 Task: open an excel sheet and write heading  Budget MasterAdd Categories in a column and its values below  'Housing, Transportation, Groceries, Utilities, Entertainment, Dining Out, Health, Miscellaneous, Savings & Total. 'Add Budgeted amountin next column and its values below  $1,500, $300, $400, $150, $200, $250, $100, $150, $500 & $3,550. Add Actual amount in next column and its values below  $1,400, $280, $420, $160, $180, $270, $90, $140, $550 & $3,550. Add Difference in next column and its values below  -$100, -$20, +$20, +$10, -$20, +$20, -$10, -$10, +$50 & $0. J6Save page Blaze Sales templetes 
Action: Mouse moved to (147, 128)
Screenshot: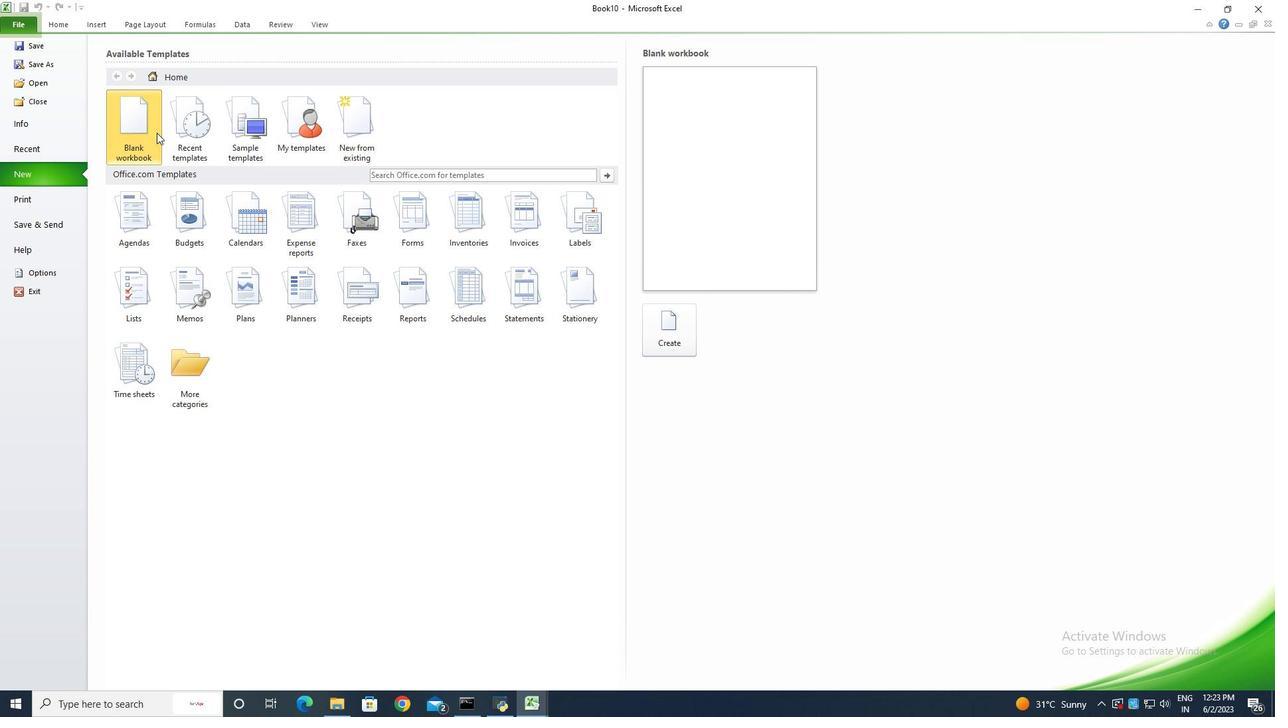 
Action: Mouse pressed left at (147, 128)
Screenshot: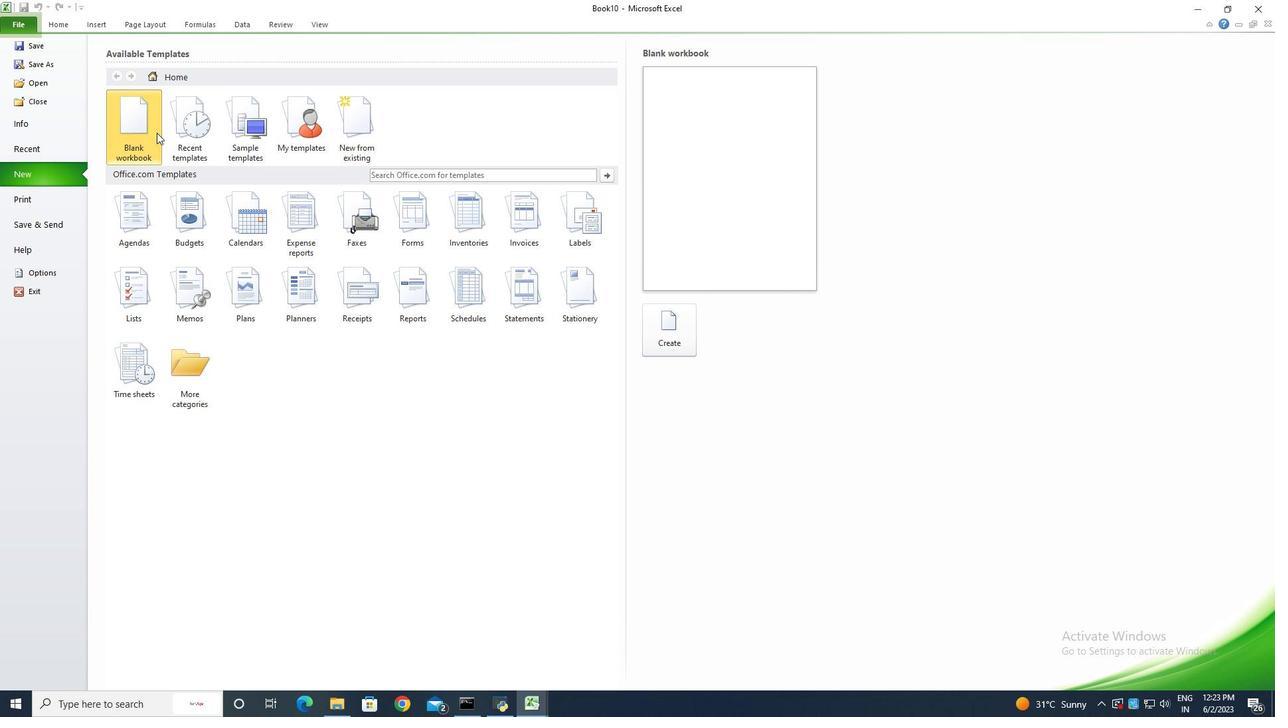 
Action: Mouse moved to (652, 339)
Screenshot: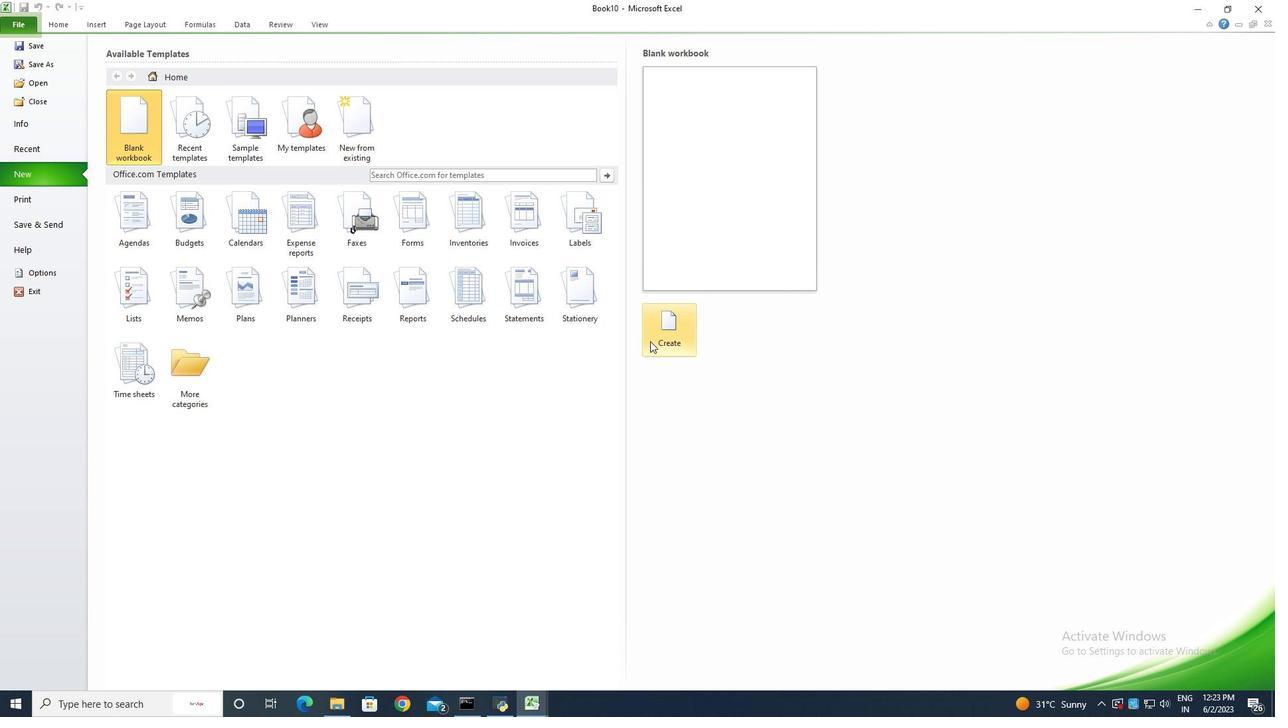 
Action: Mouse pressed left at (652, 339)
Screenshot: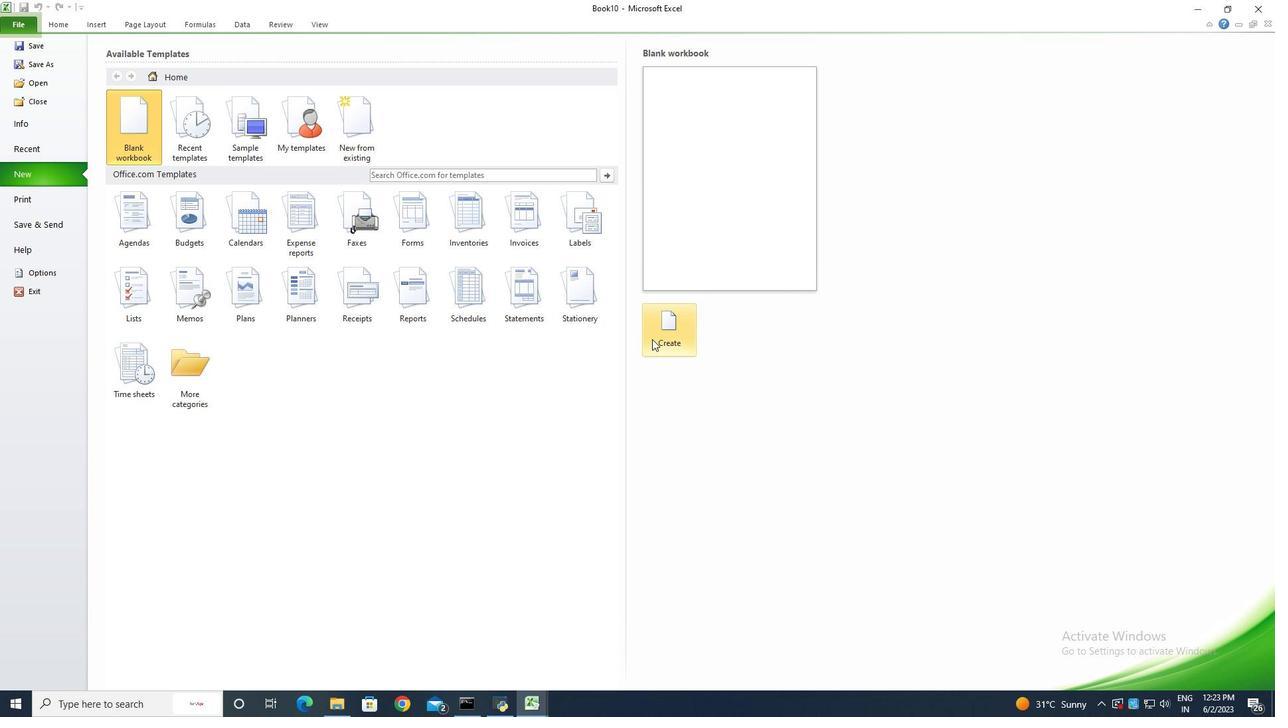 
Action: Key pressed <Key.shift>Budget<Key.space><Key.shift>Master<Key.enter><Key.shift><Key.shift><Key.shift><Key.shift><Key.shift><Key.shift><Key.shift><Key.shift><Key.shift><Key.shift><Key.shift><Key.shift><Key.shift><Key.shift><Key.shift><Key.shift><Key.shift><Key.shift><Key.shift><Key.shift><Key.shift><Key.shift><Key.shift><Key.shift><Key.shift><Key.shift>Categories<Key.enter><Key.shift>Housing<Key.enter><Key.shift>Transportation<Key.enter><Key.shift>Groceries<Key.enter><Key.shift><Key.shift><Key.shift><Key.shift><Key.shift>Utti<Key.backspace><Key.backspace>ilities<Key.enter><Key.shift>Enter<Key.shift>tainment<Key.enter><Key.shift>Dining<Key.space><Key.shift>Out<Key.enter><Key.shift>Health<Key.enter><Key.shift><Key.shift><Key.shift><Key.shift><Key.shift><Key.shift>Miscellaneous<Key.enter><Key.shift>Savings<Key.space><Key.shift>Total<Key.backspace><Key.backspace><Key.backspace><Key.backspace><Key.backspace><Key.enter><Key.shift>Total<Key.enter>
Screenshot: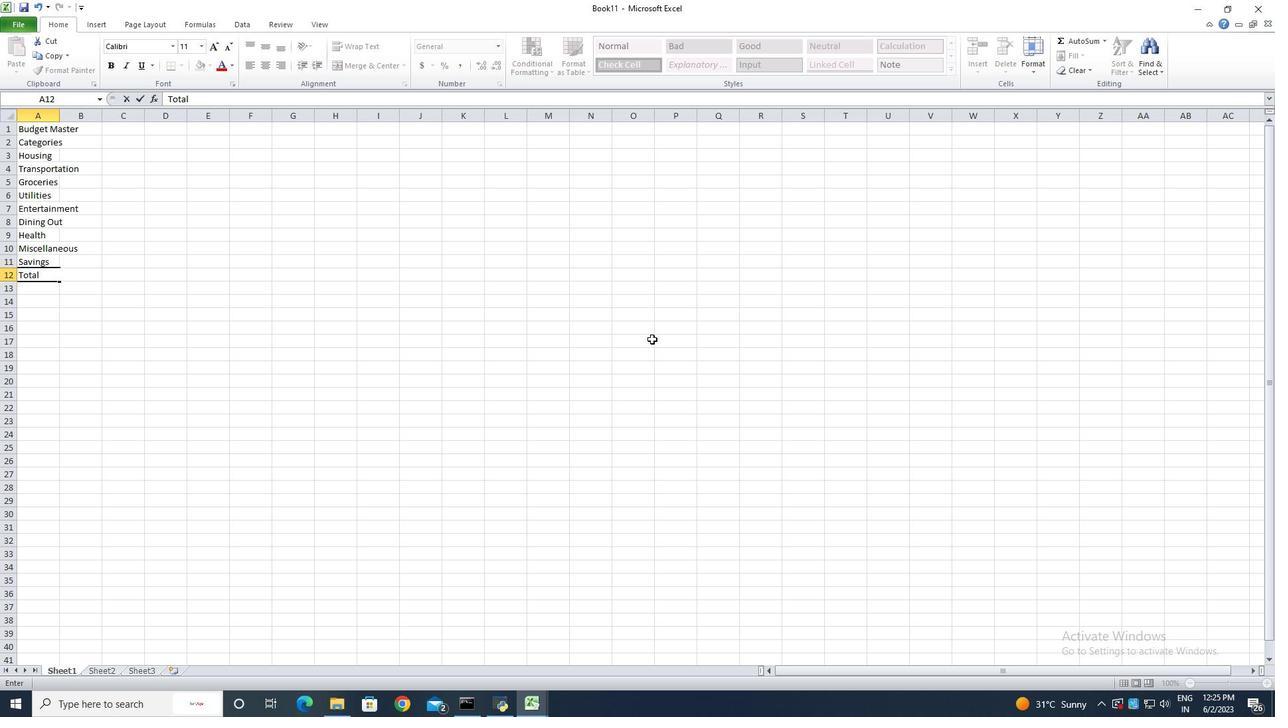 
Action: Mouse moved to (59, 118)
Screenshot: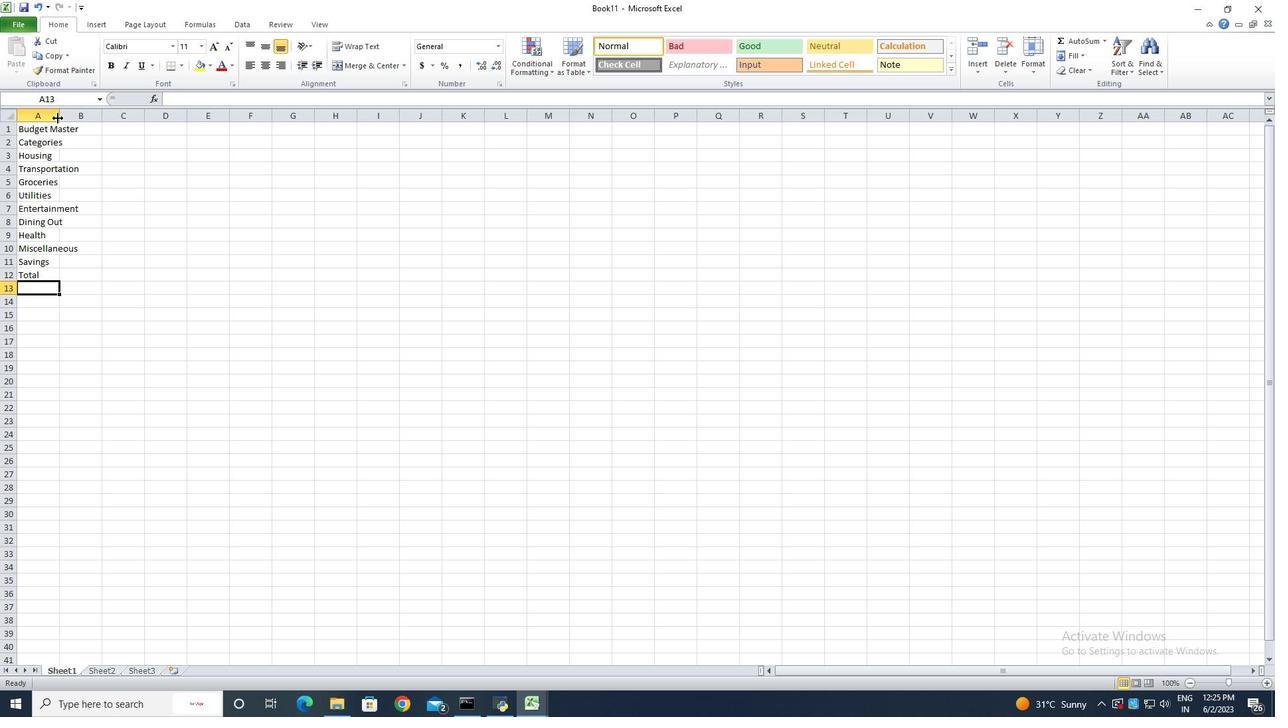 
Action: Mouse pressed left at (59, 118)
Screenshot: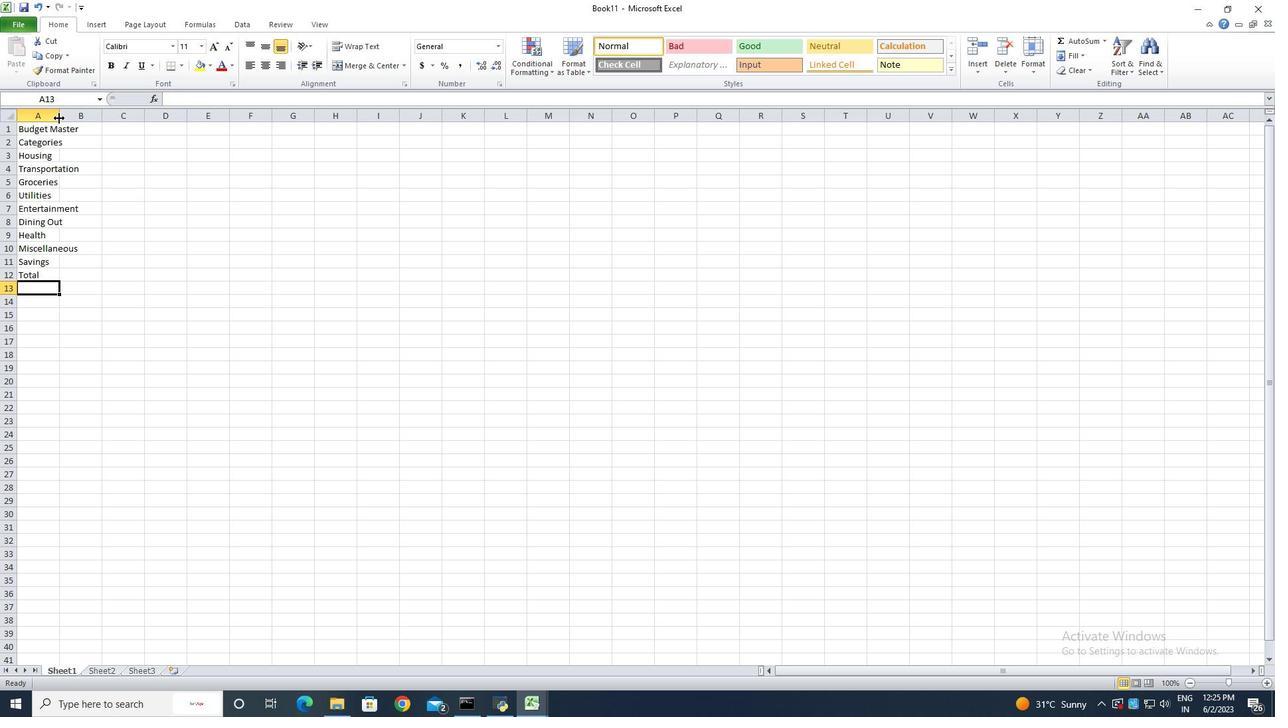 
Action: Mouse pressed left at (59, 118)
Screenshot: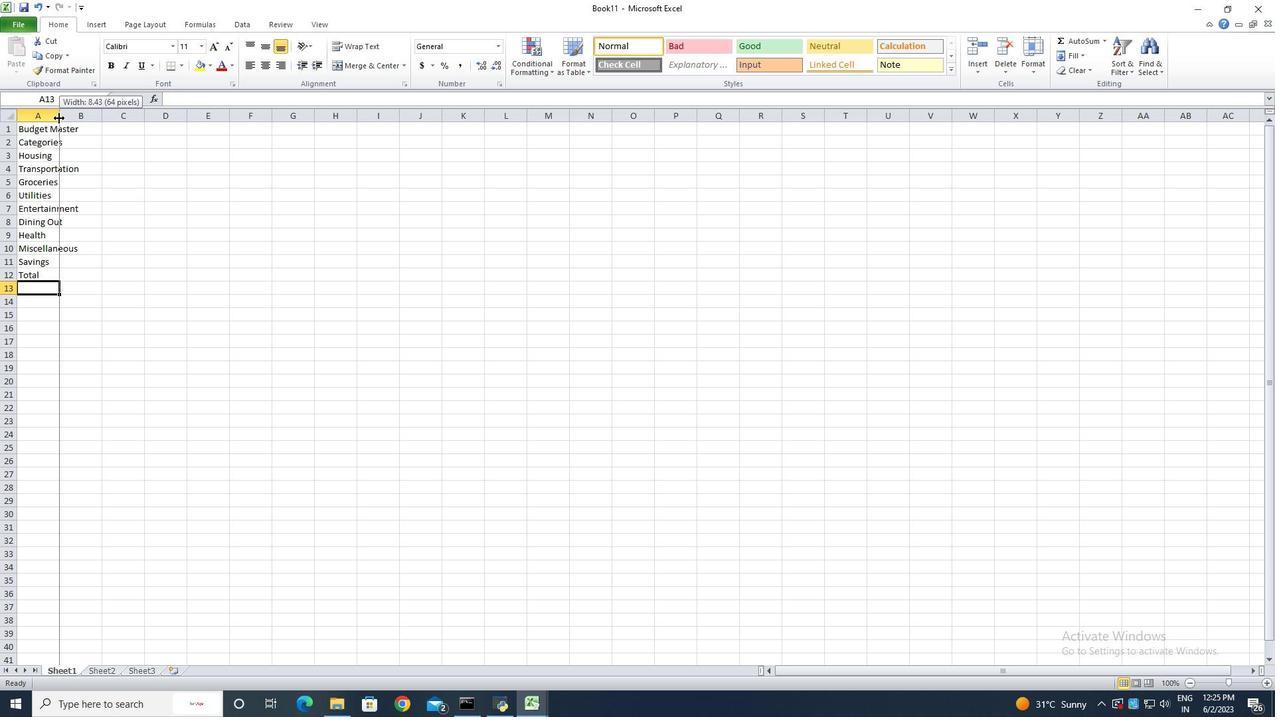 
Action: Mouse moved to (103, 141)
Screenshot: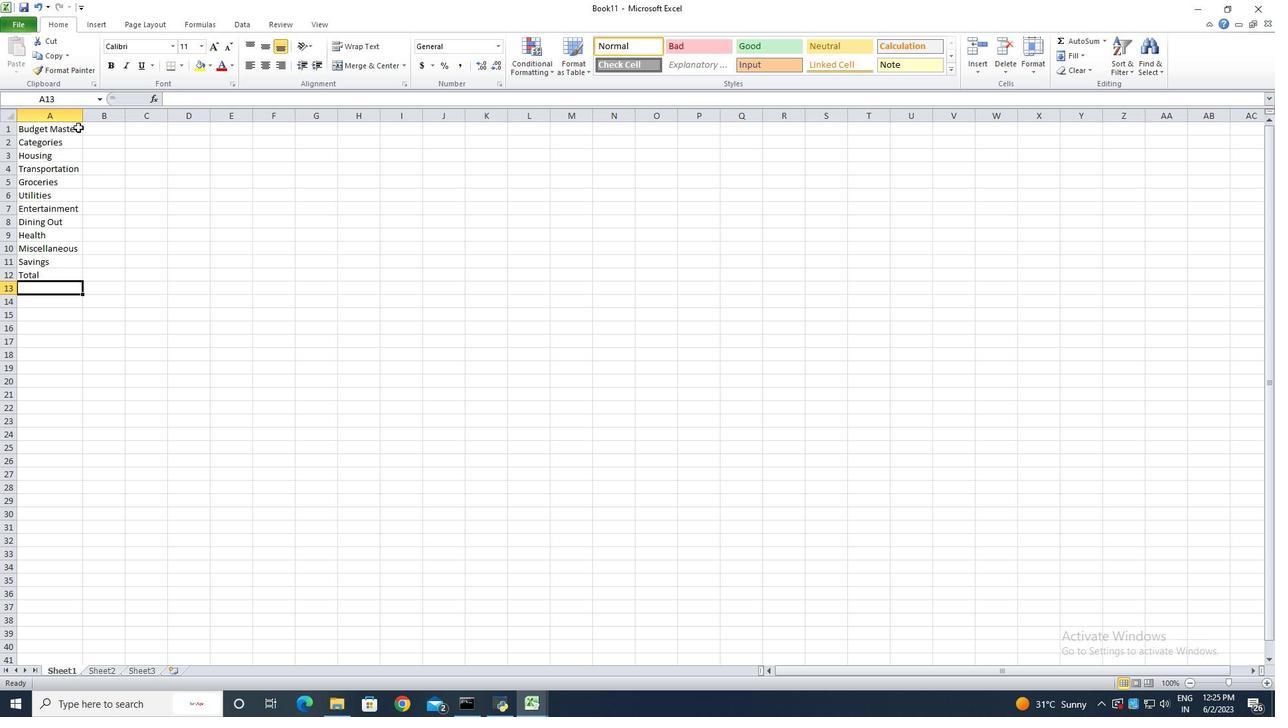 
Action: Mouse pressed left at (103, 141)
Screenshot: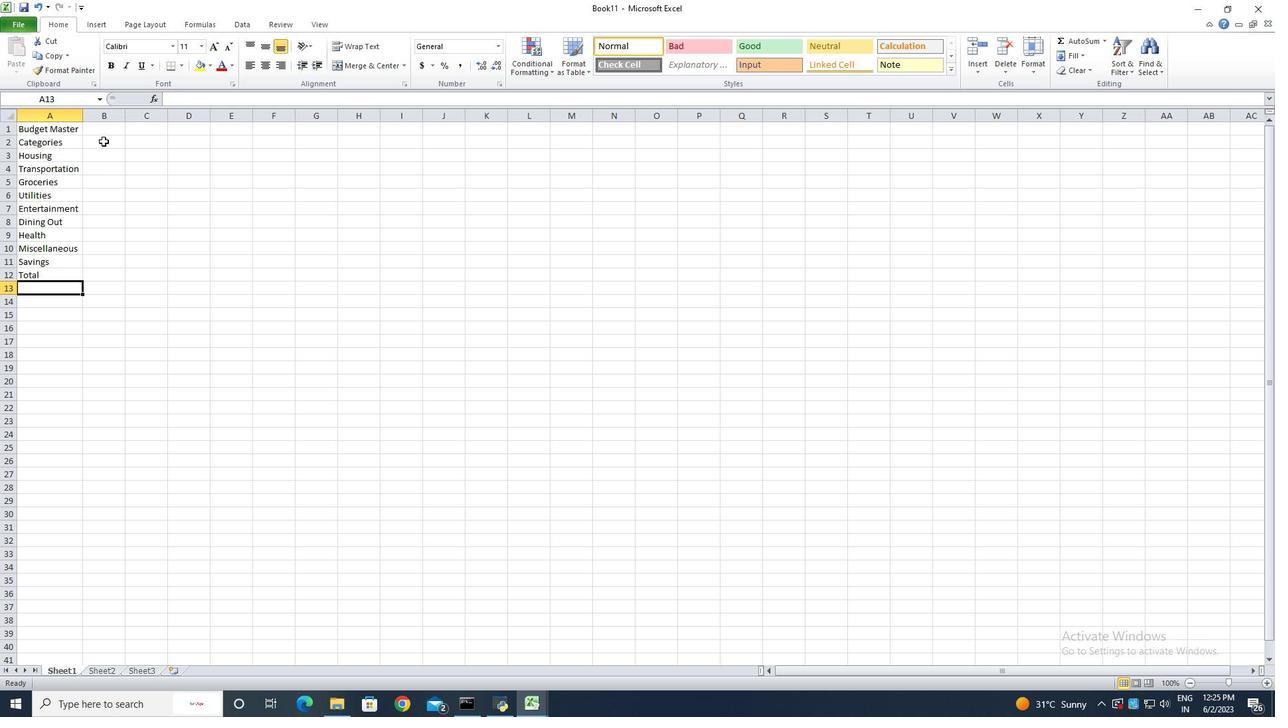 
Action: Key pressed <Key.shift>Budget<Key.space><Key.shift>Amountin<Key.enter><Key.shift><Key.shift><Key.shift>$1500<Key.enter><Key.shift><Key.shift><Key.shift>$300<Key.enter><Key.shift><Key.shift><Key.shift><Key.shift><Key.shift><Key.shift>$400<Key.enter><Key.shift><Key.shift><Key.shift><Key.shift><Key.shift><Key.shift>$250<Key.backspace><Key.backspace><Key.backspace>150<Key.enter><Key.shift>$200<Key.enter><Key.shift><Key.shift><Key.shift><Key.shift><Key.shift><Key.shift><Key.shift><Key.shift><Key.shift><Key.shift>$250<Key.enter><Key.shift><Key.shift><Key.shift><Key.shift>$100<Key.enter><Key.shift>$150<Key.enter><Key.shift><Key.shift>$500<Key.enter><Key.shift>$3550<Key.enter>
Screenshot: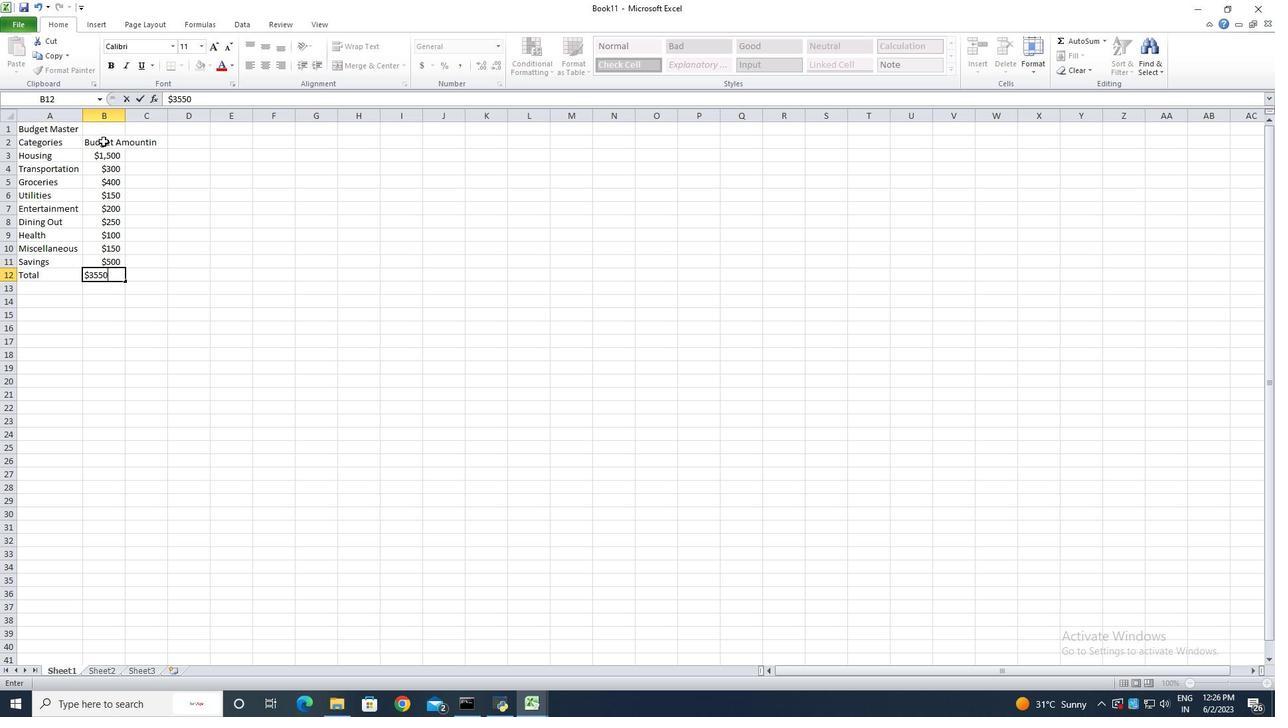
Action: Mouse moved to (123, 117)
Screenshot: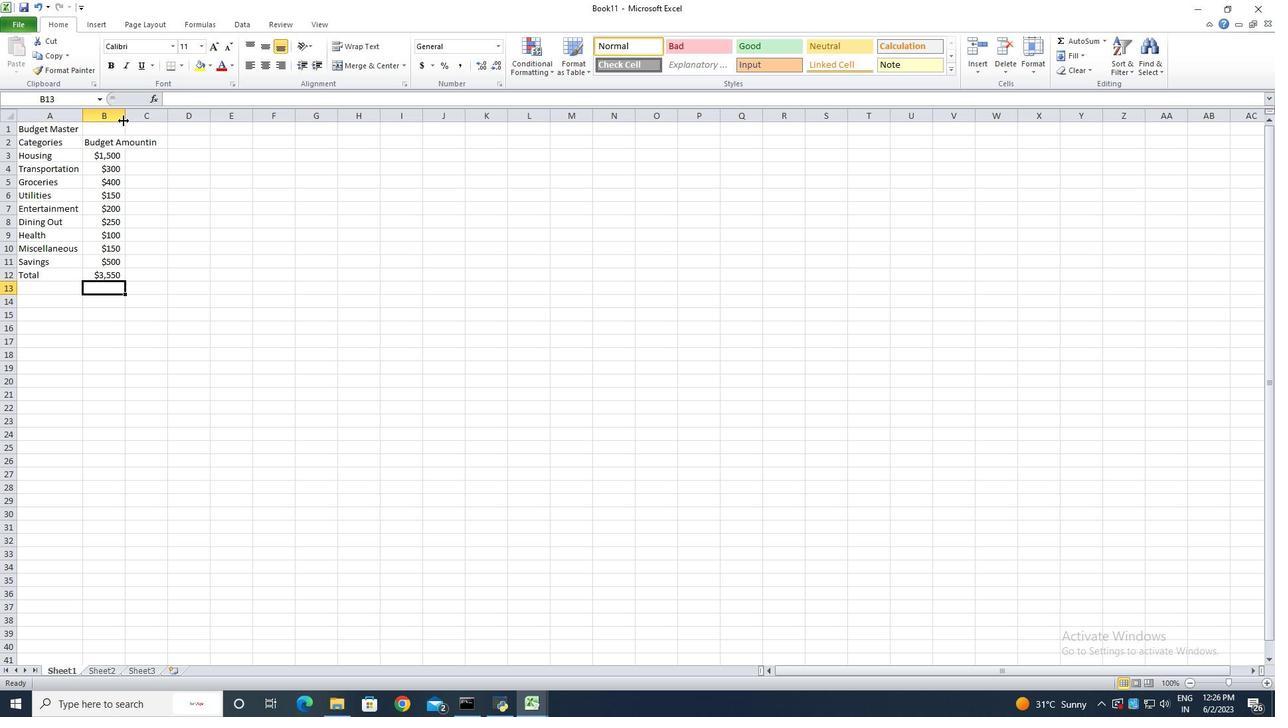 
Action: Mouse pressed left at (123, 117)
Screenshot: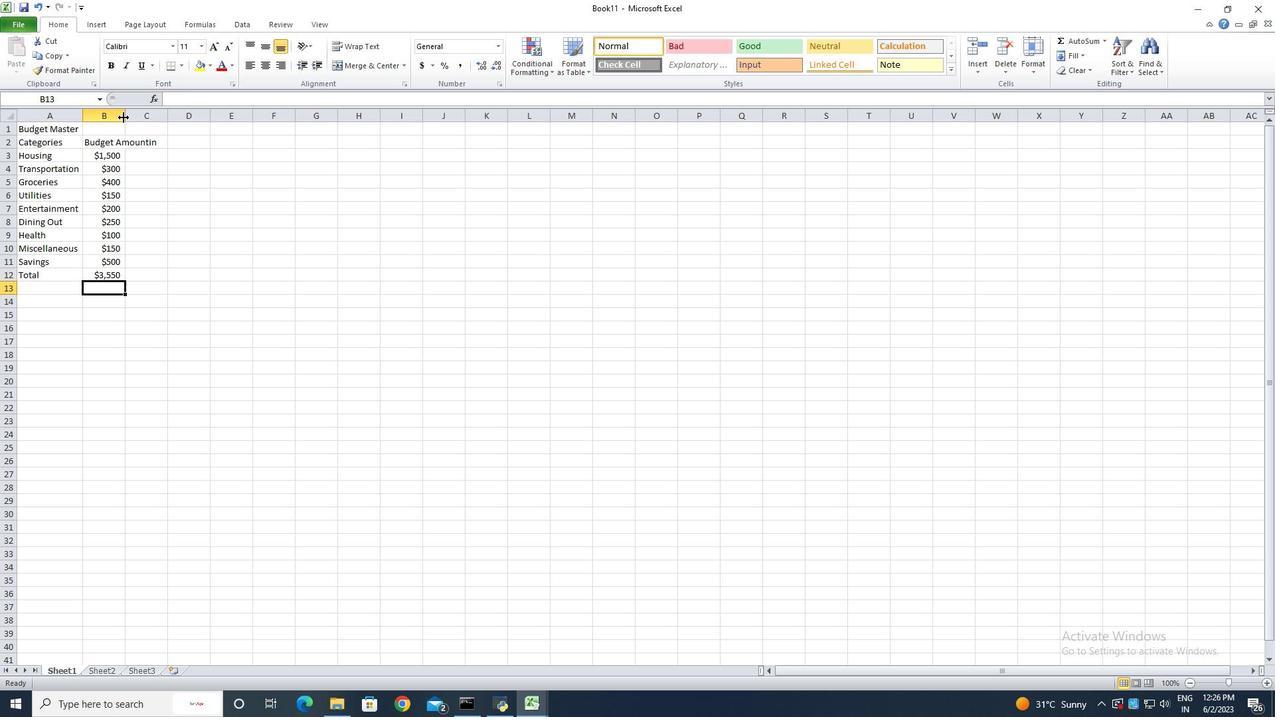 
Action: Mouse pressed left at (123, 117)
Screenshot: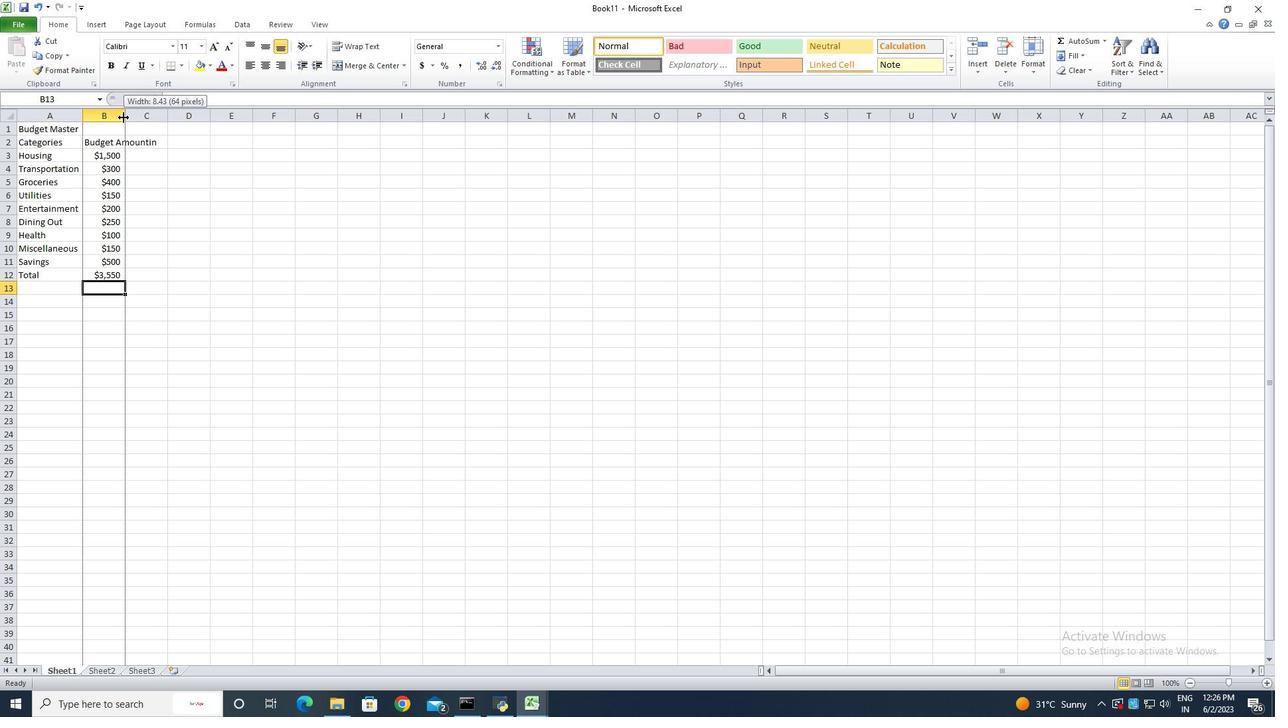 
Action: Mouse moved to (175, 144)
Screenshot: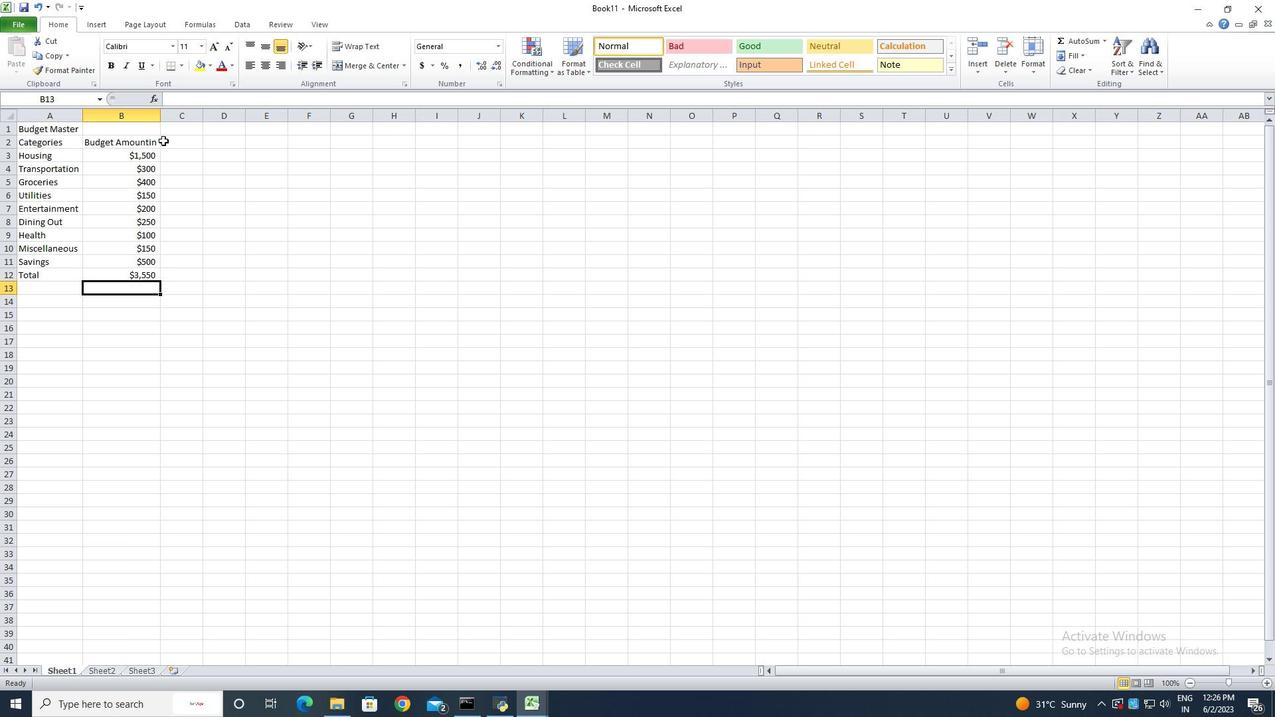 
Action: Mouse pressed left at (175, 144)
Screenshot: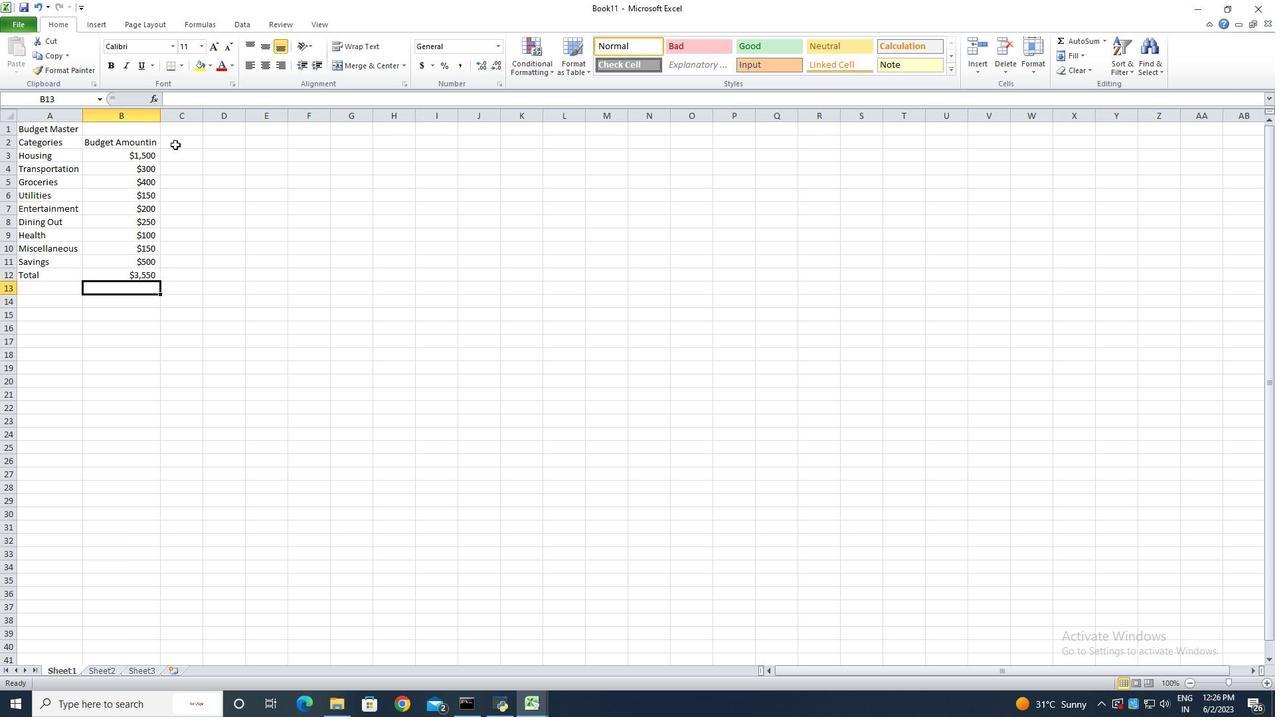
Action: Key pressed <Key.shift><Key.shift><Key.shift><Key.shift><Key.shift><Key.shift><Key.shift><Key.shift><Key.shift><Key.shift><Key.shift><Key.shift><Key.shift><Key.shift>Actual<Key.space><Key.shift><Key.shift><Key.shift><Key.shift><Key.shift><Key.shift><Key.shift><Key.shift><Key.shift><Key.shift><Key.shift><Key.shift><Key.shift>Ami<Key.backspace>ount<Key.enter><Key.shift><Key.shift><Key.shift>$1400<Key.enter><Key.shift><Key.shift><Key.shift><Key.shift><Key.shift><Key.shift><Key.shift><Key.shift><Key.shift><Key.shift><Key.shift><Key.shift><Key.shift><Key.shift><Key.shift><Key.shift><Key.shift><Key.shift><Key.shift>$280<Key.enter><Key.shift><Key.shift><Key.shift><Key.shift>$420<Key.enter><Key.shift><Key.shift><Key.shift><Key.shift>$160<Key.enter><Key.shift>$180<Key.enter><Key.shift><Key.shift><Key.shift><Key.shift><Key.shift><Key.shift><Key.shift><Key.shift><Key.shift><Key.shift>$270<Key.enter><Key.shift><Key.shift>$90<Key.enter><Key.shift>$140<Key.enter><Key.shift><Key.shift><Key.shift><Key.shift><Key.shift><Key.shift>$550<Key.enter><Key.shift>$3550<Key.enter>
Screenshot: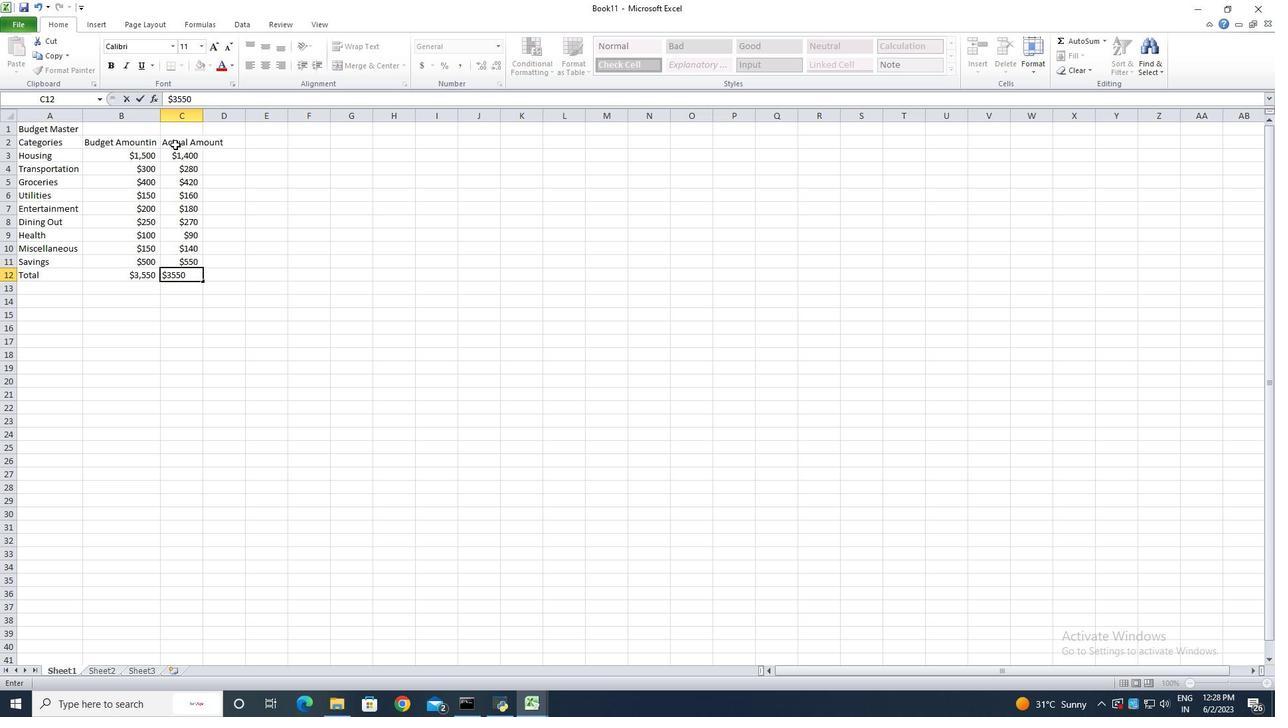
Action: Mouse moved to (202, 118)
Screenshot: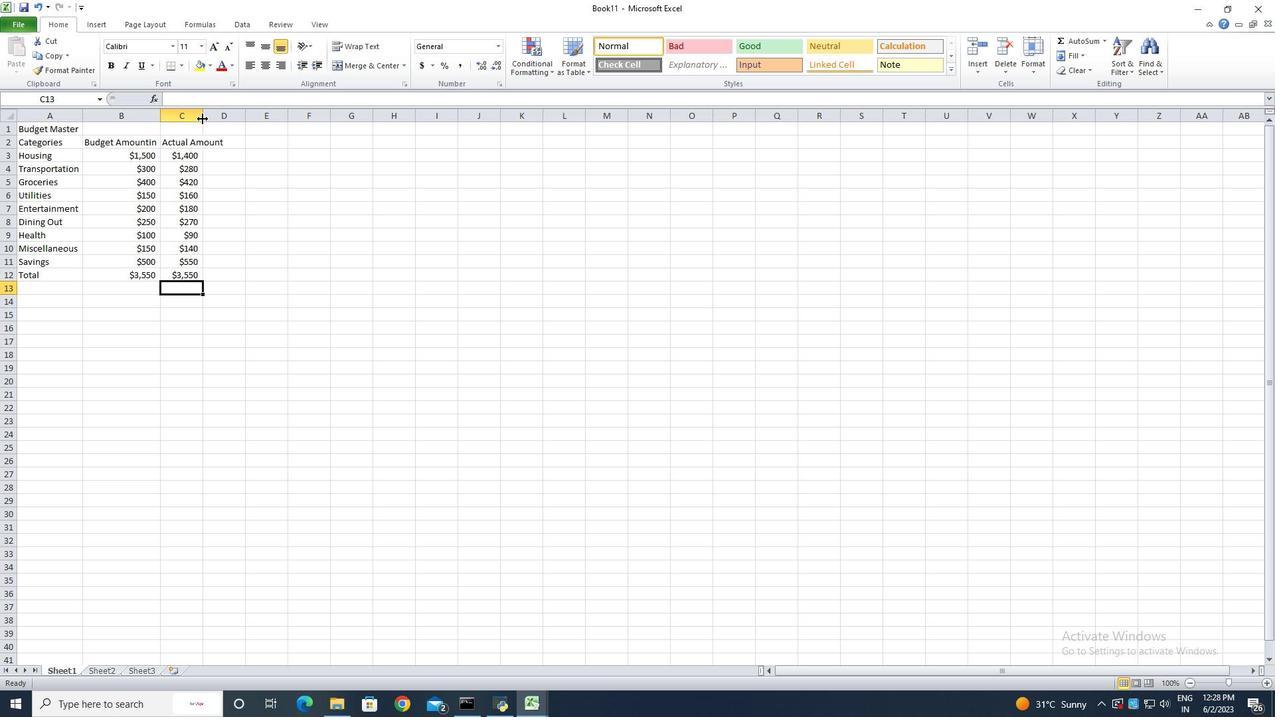 
Action: Mouse pressed left at (202, 118)
Screenshot: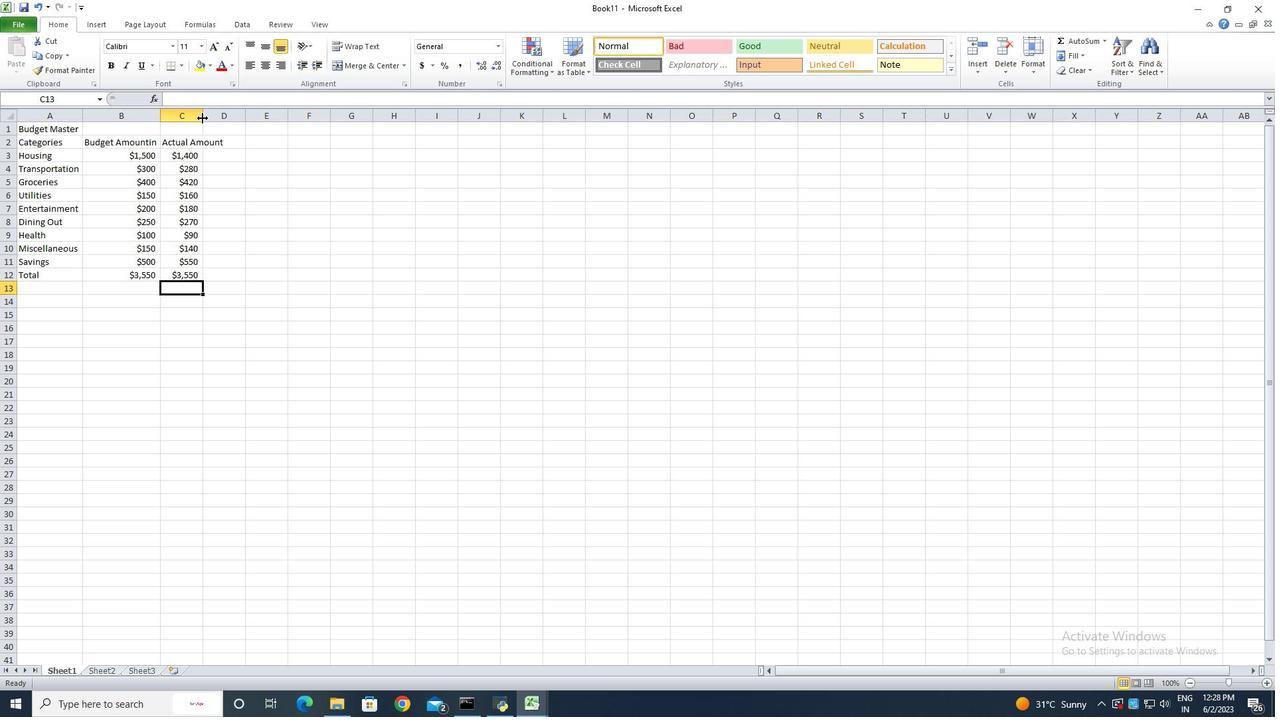 
Action: Mouse pressed left at (202, 118)
Screenshot: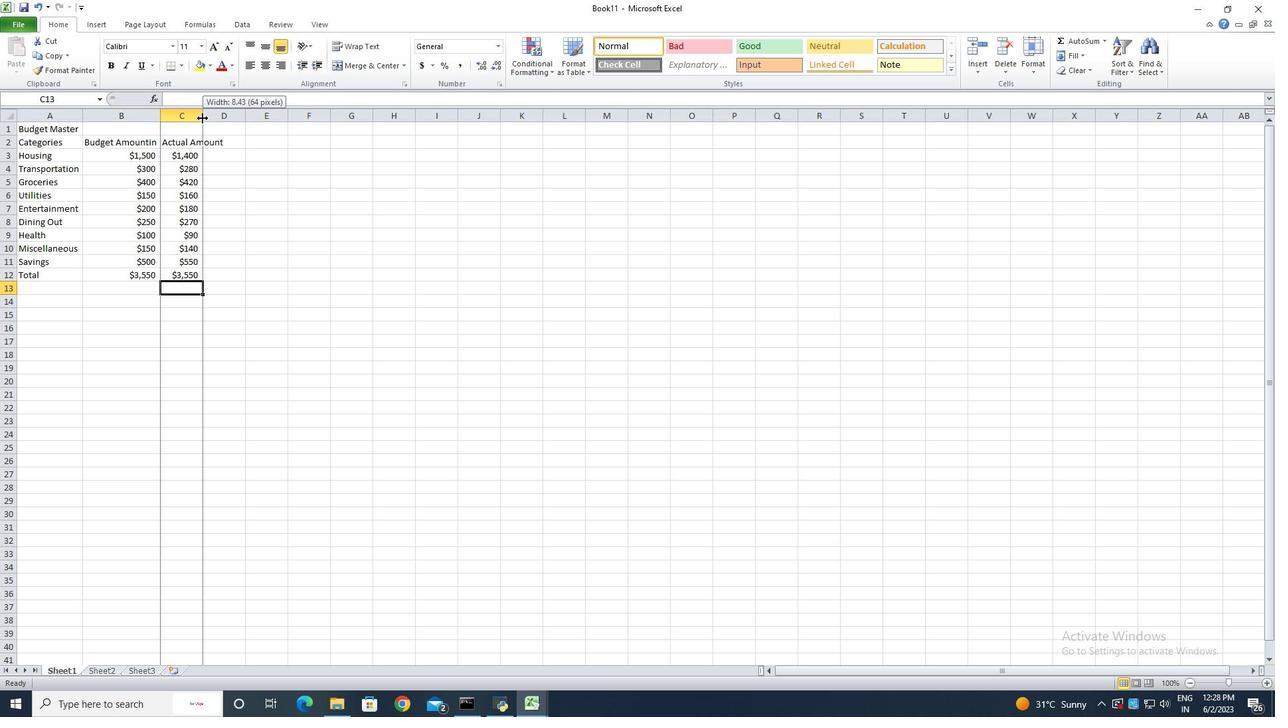 
Action: Mouse moved to (237, 143)
Screenshot: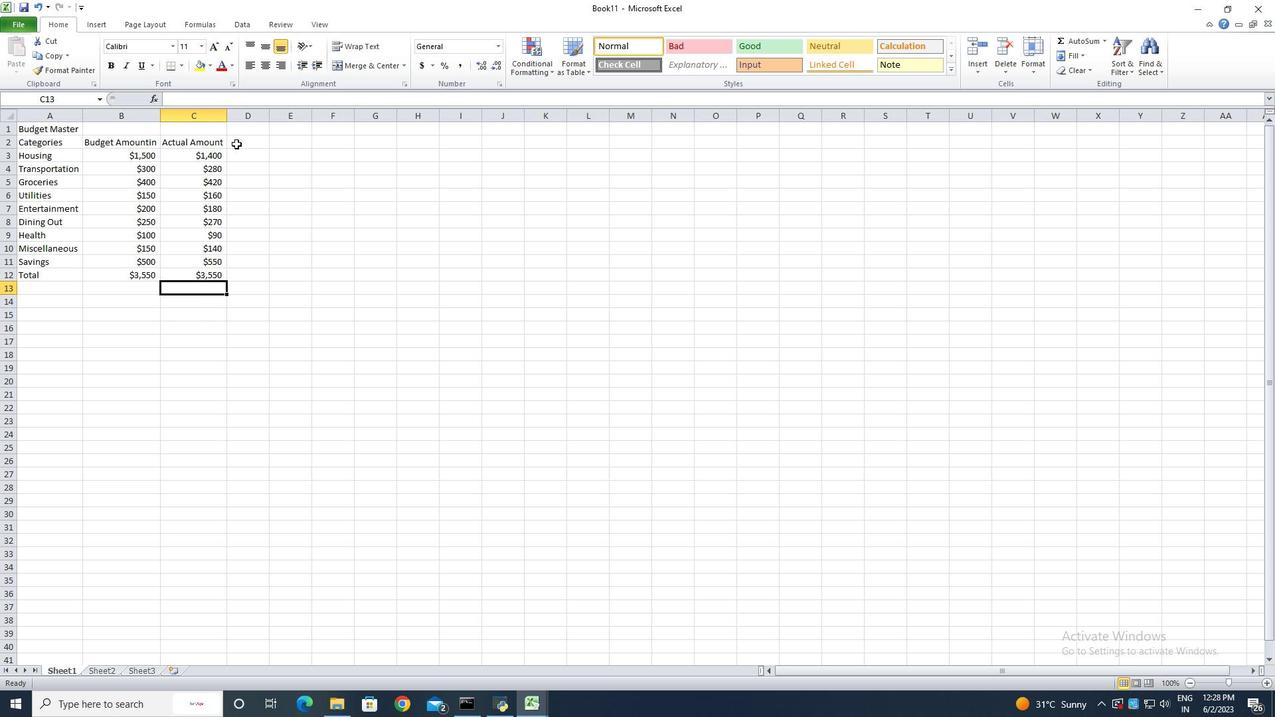 
Action: Mouse pressed left at (237, 143)
Screenshot: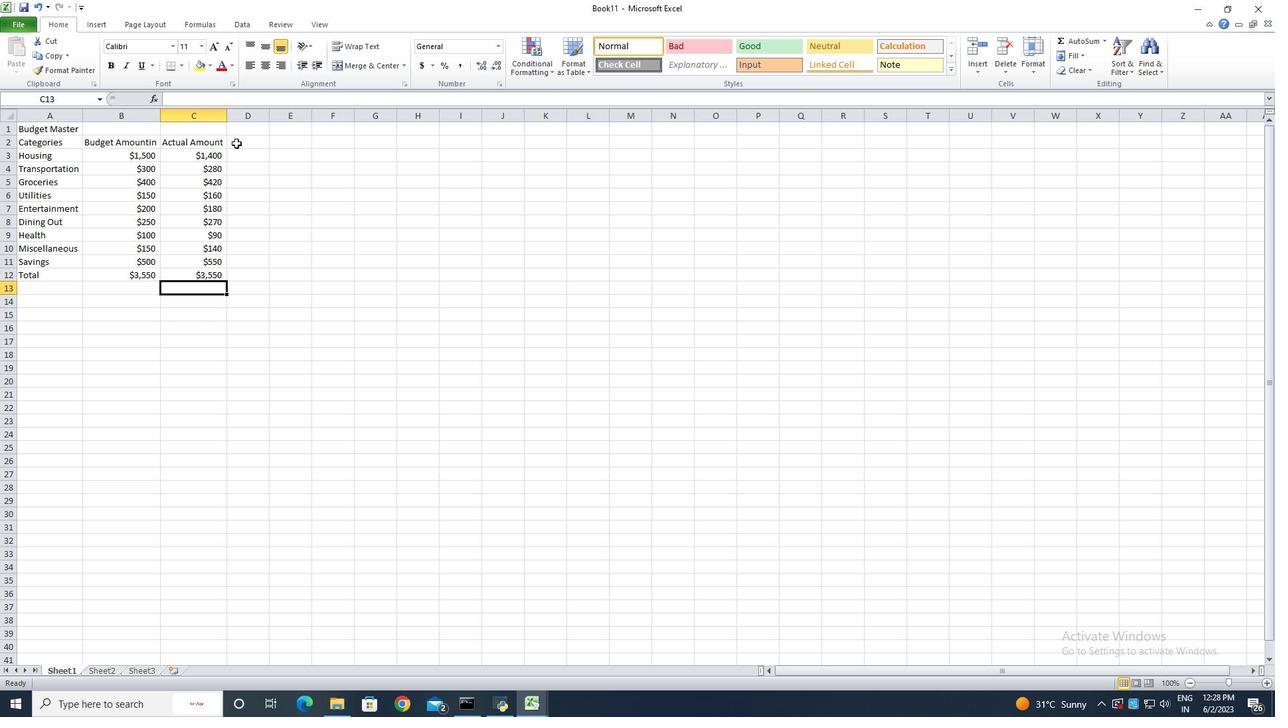
Action: Key pressed <Key.shift>Difference<Key.enter>'-<Key.shift>$100<Key.enter>'-<Key.shift><Key.shift><Key.shift><Key.shift><Key.shift><Key.shift><Key.shift><Key.shift><Key.shift><Key.shift><Key.shift><Key.shift><Key.shift><Key.shift><Key.shift><Key.shift><Key.shift><Key.shift><Key.shift><Key.shift><Key.shift><Key.shift><Key.shift><Key.shift><Key.shift><Key.shift><Key.shift><Key.shift><Key.shift><Key.shift><Key.shift><Key.shift><Key.shift><Key.shift><Key.shift><Key.shift><Key.shift><Key.shift><Key.shift><Key.shift><Key.shift><Key.shift><Key.shift><Key.shift><Key.shift><Key.shift><Key.shift><Key.shift><Key.shift><Key.shift><Key.shift><Key.shift><Key.shift><Key.shift><Key.shift><Key.shift><Key.shift><Key.shift><Key.shift><Key.shift><Key.shift><Key.shift><Key.shift><Key.shift><Key.shift><Key.shift><Key.shift><Key.shift><Key.shift><Key.shift><Key.shift><Key.shift><Key.shift><Key.shift><Key.shift><Key.shift><Key.shift><Key.shift>$1<Key.backspace>20<Key.enter>'<Key.shift>+<Key.shift>$20<Key.enter>'+<Key.shift><Key.shift><Key.shift><Key.shift><Key.shift><Key.shift><Key.shift><Key.shift>$10<Key.enter>-<Key.backspace>'-<Key.shift>$20<Key.enter>'+<Key.shift><Key.shift><Key.shift><Key.shift><Key.shift>$20<Key.enter>'-<Key.shift>$10<Key.enter>'-<Key.shift><Key.shift><Key.shift><Key.shift><Key.shift><Key.shift><Key.shift><Key.shift><Key.shift><Key.shift><Key.shift><Key.shift><Key.shift><Key.shift>$10<Key.enter>'+<Key.shift>$50<Key.enter><Key.shift><Key.shift><Key.shift><Key.shift><Key.shift><Key.shift><Key.shift><Key.shift><Key.shift><Key.shift><Key.shift><Key.shift><Key.shift><Key.shift><Key.shift><Key.shift><Key.shift><Key.shift><Key.shift><Key.shift><Key.shift><Key.shift>%<Key.backspace><Key.shift>$0<Key.enter>
Screenshot: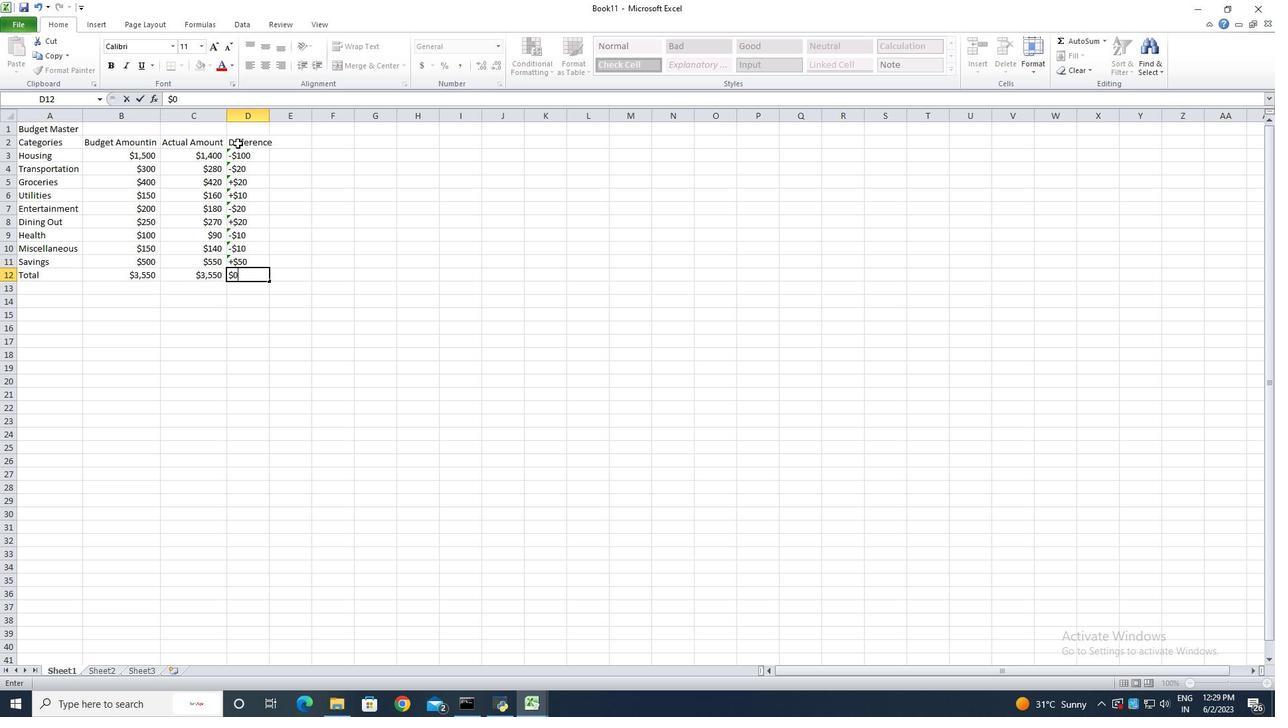 
Action: Mouse moved to (269, 116)
Screenshot: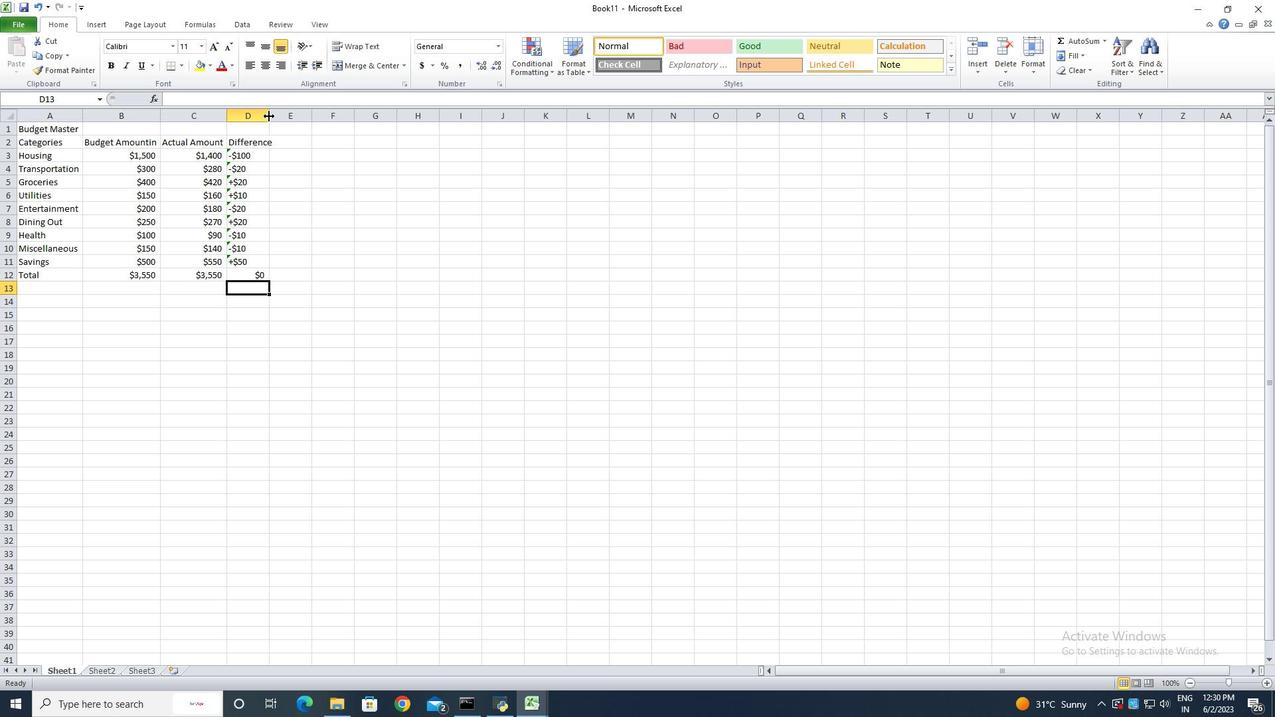 
Action: Mouse pressed left at (269, 116)
Screenshot: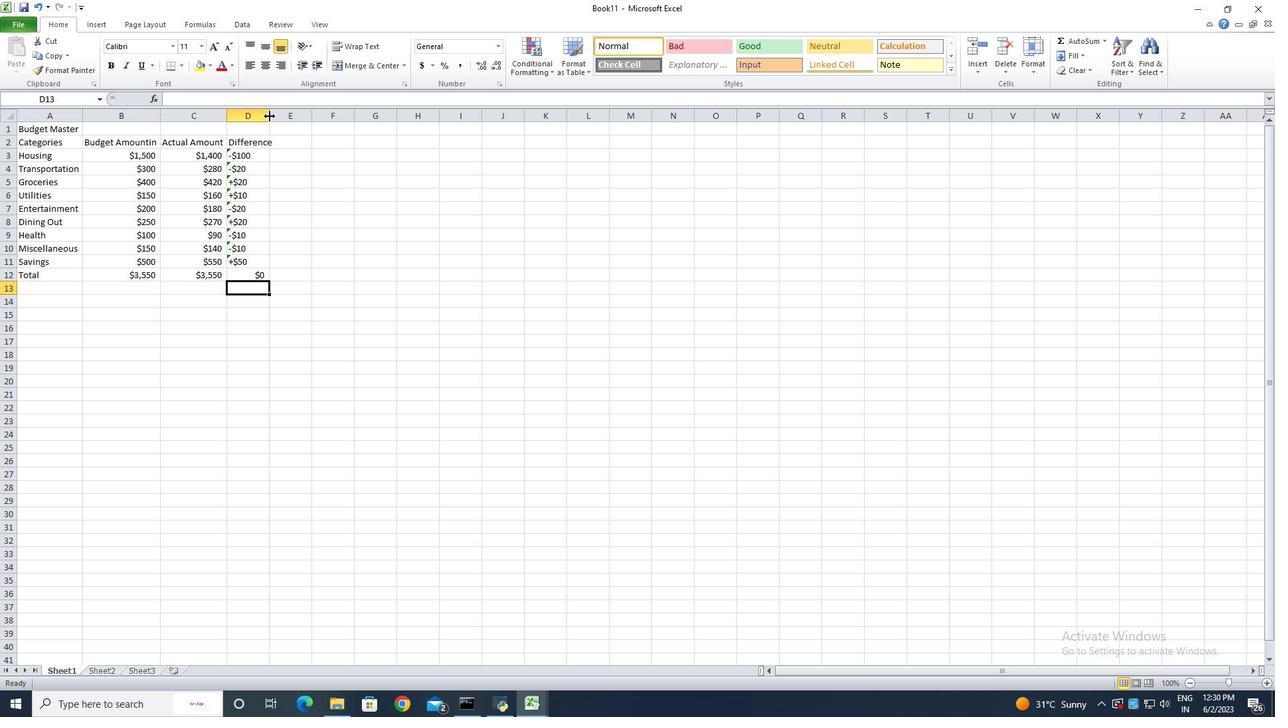 
Action: Mouse moved to (270, 116)
Screenshot: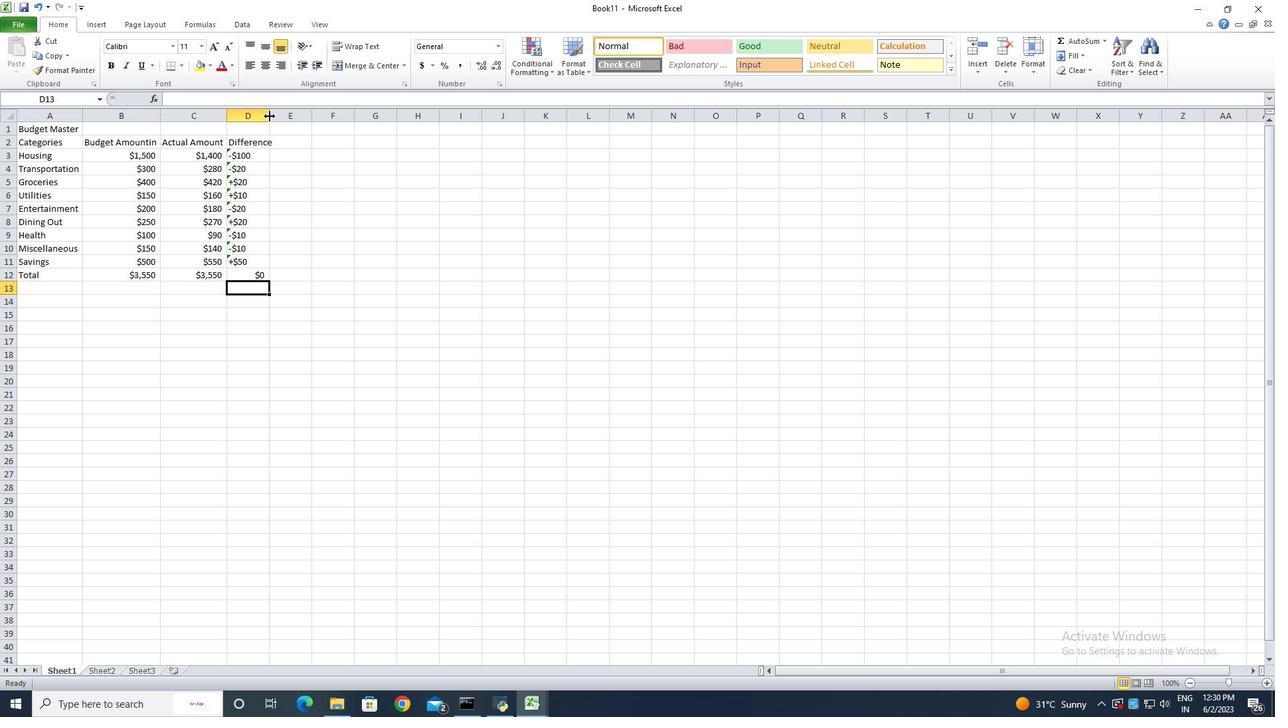 
Action: Mouse pressed left at (270, 116)
Screenshot: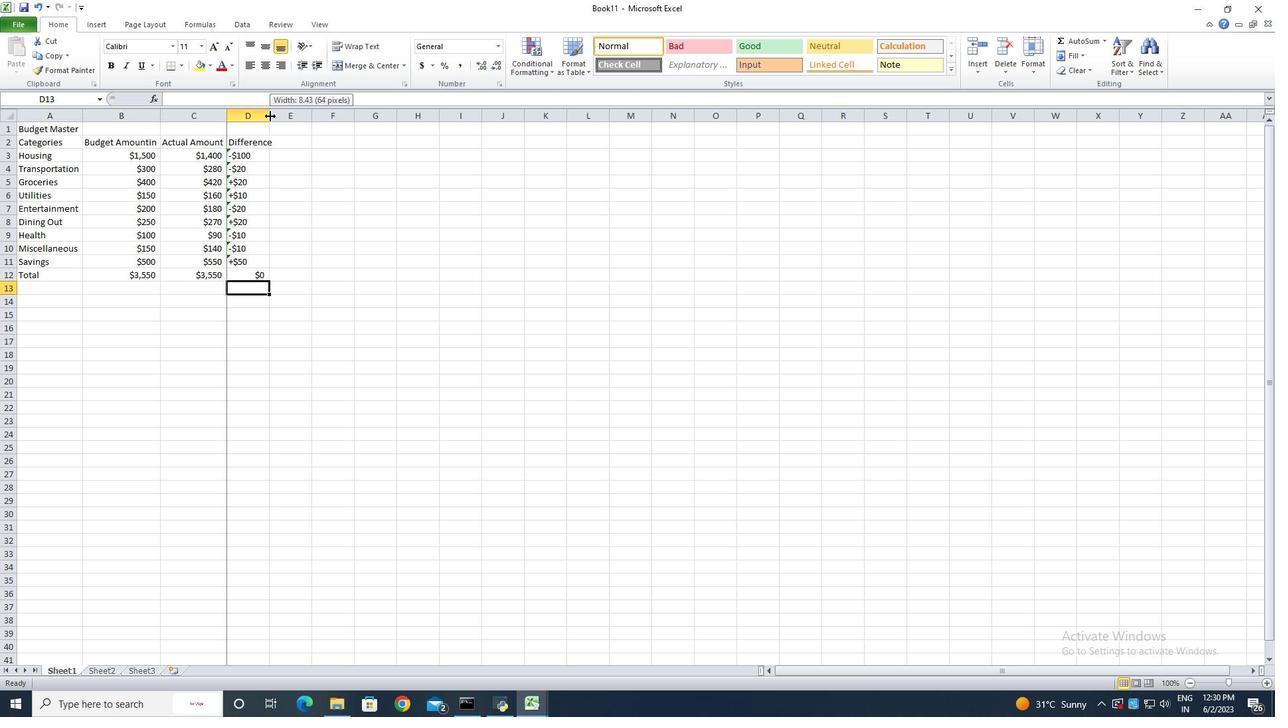
Action: Mouse moved to (81, 121)
Screenshot: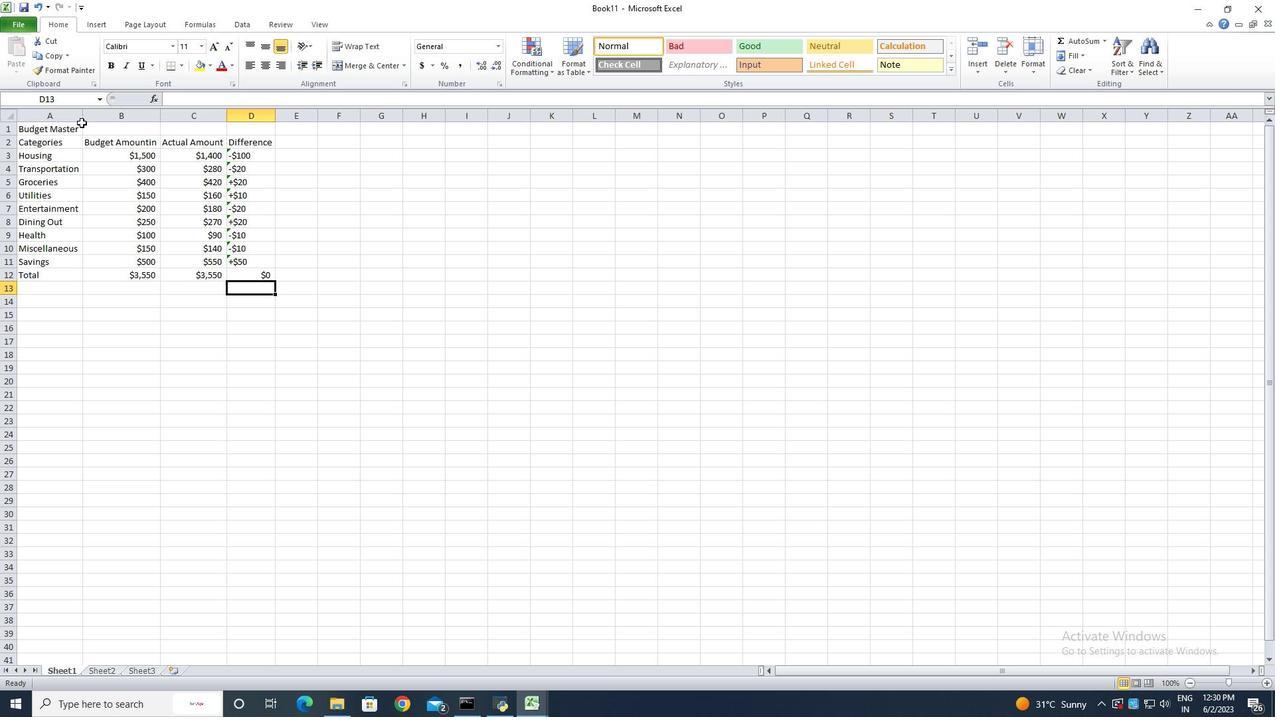 
Action: Mouse pressed left at (81, 121)
Screenshot: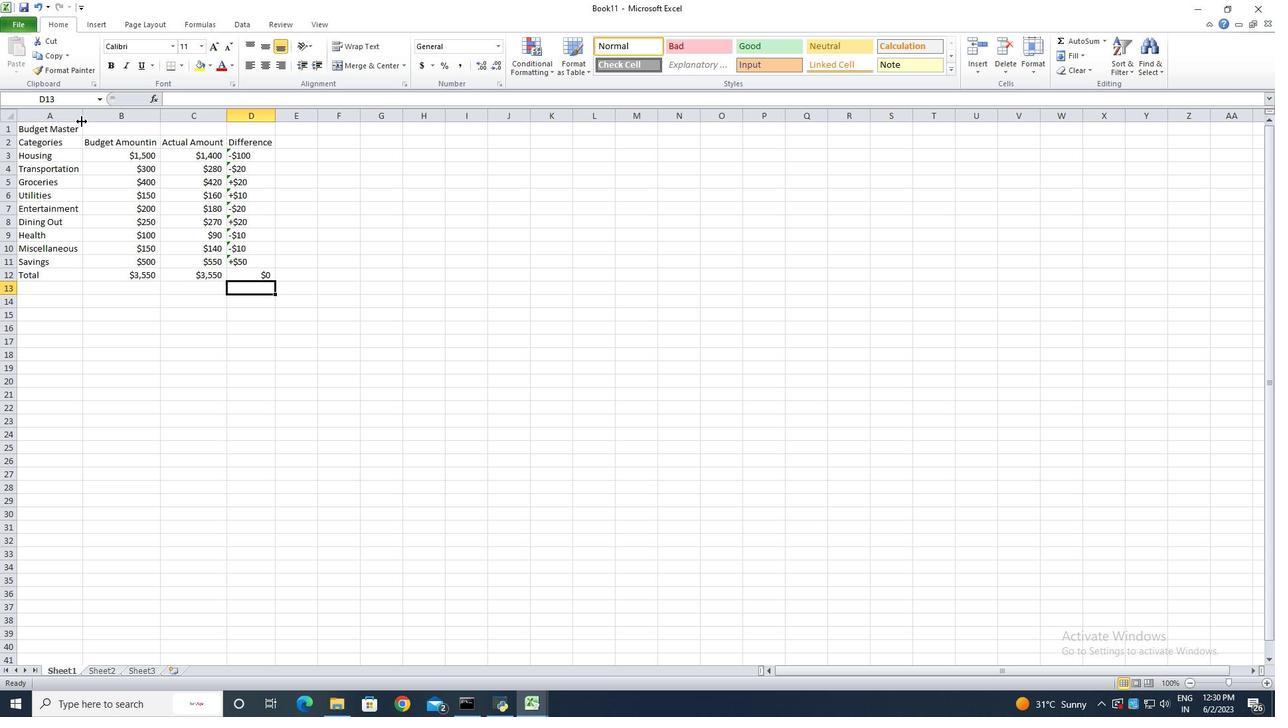 
Action: Mouse pressed left at (81, 121)
Screenshot: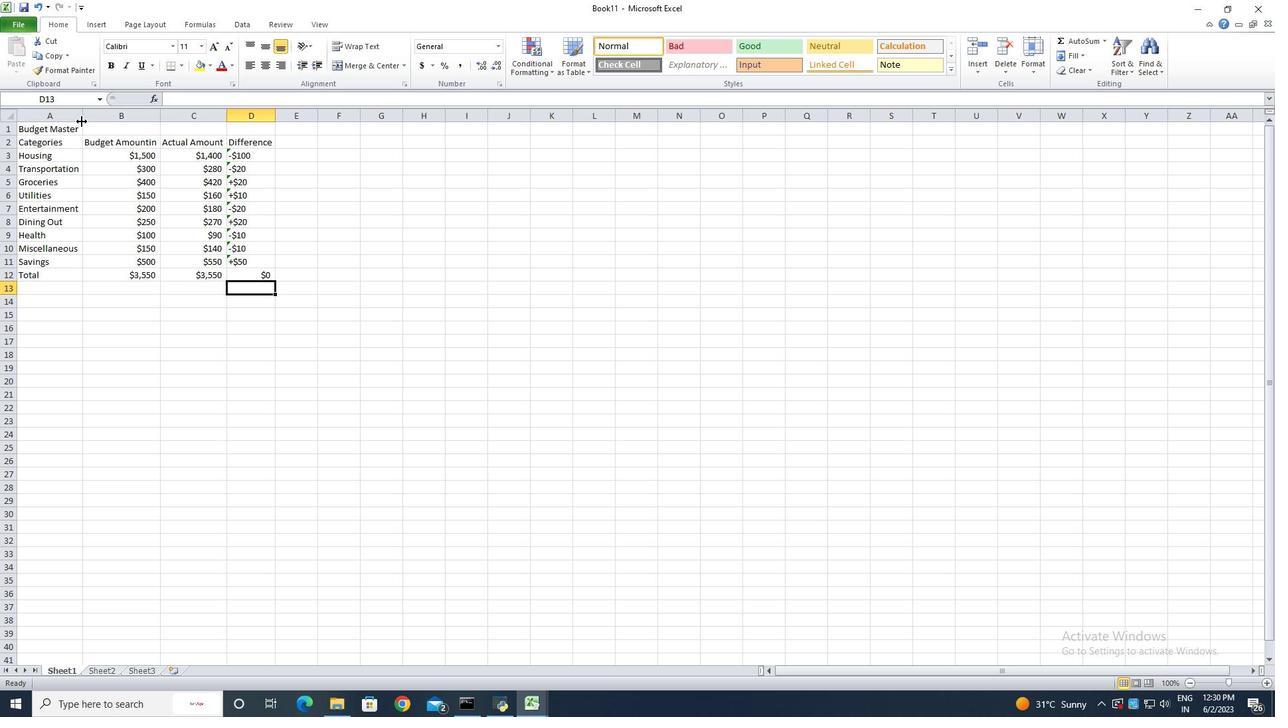 
Action: Mouse moved to (83, 118)
Screenshot: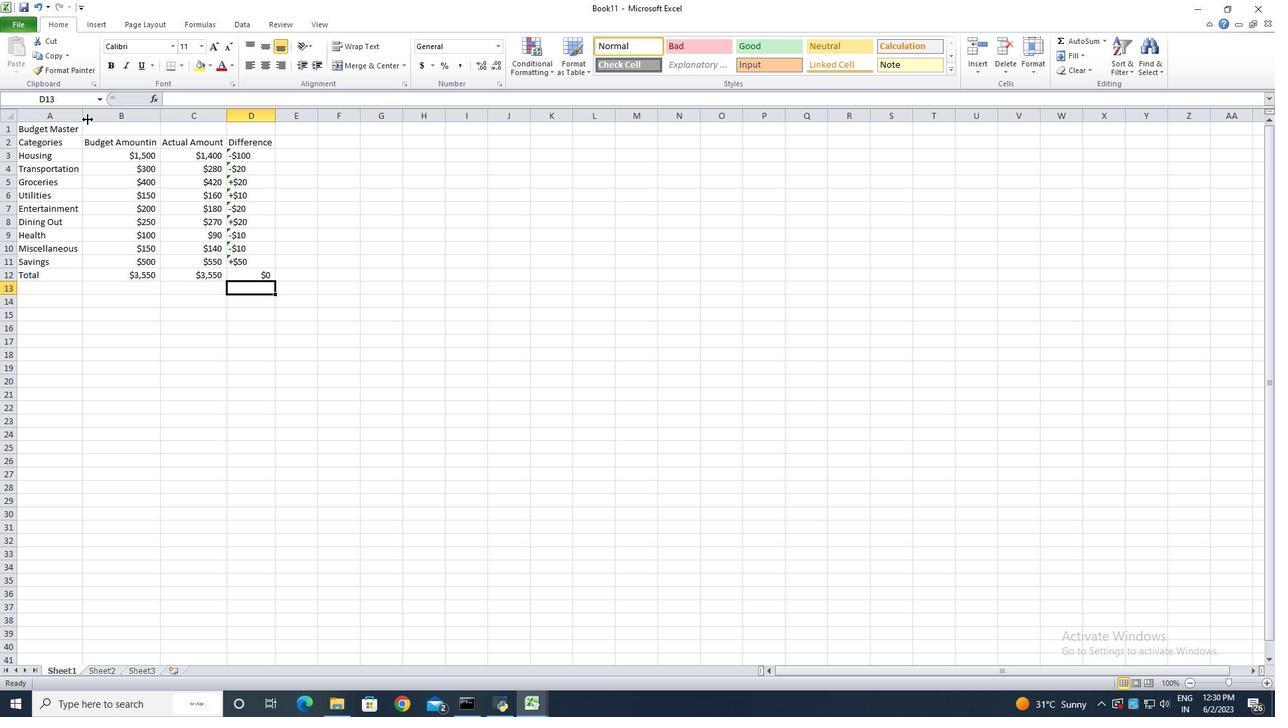 
Action: Mouse pressed left at (83, 118)
Screenshot: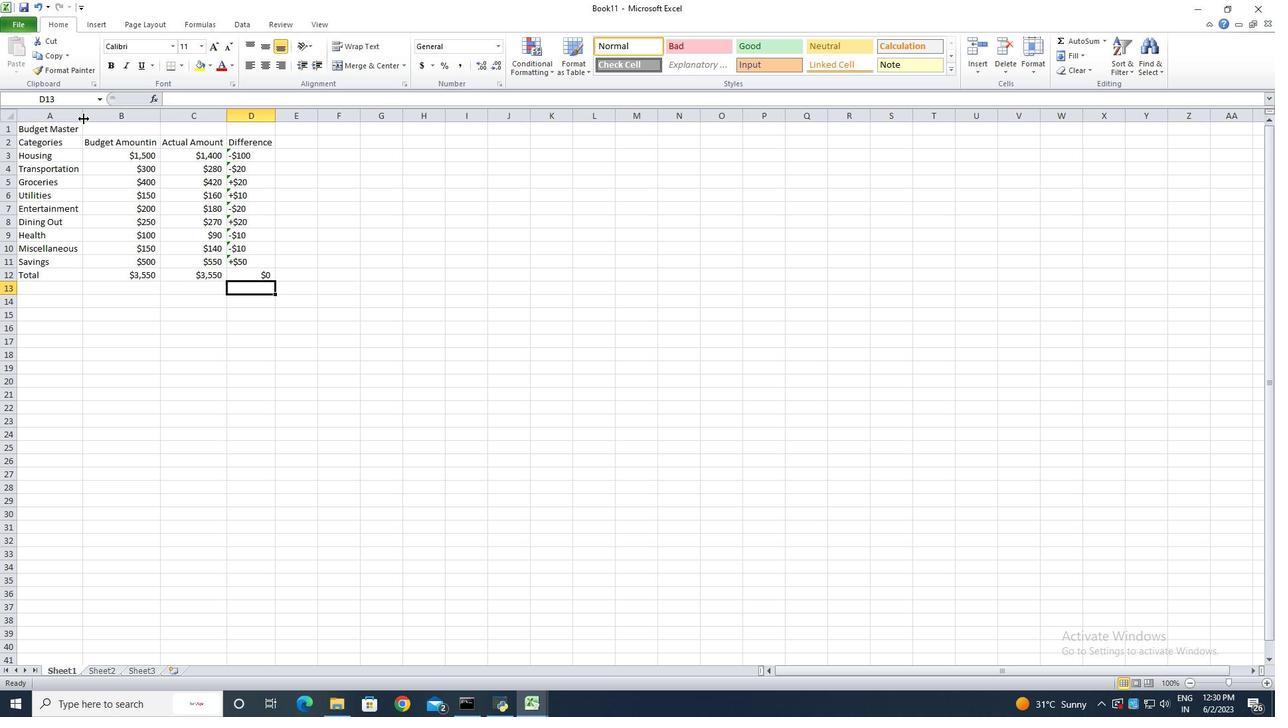 
Action: Mouse pressed left at (83, 118)
Screenshot: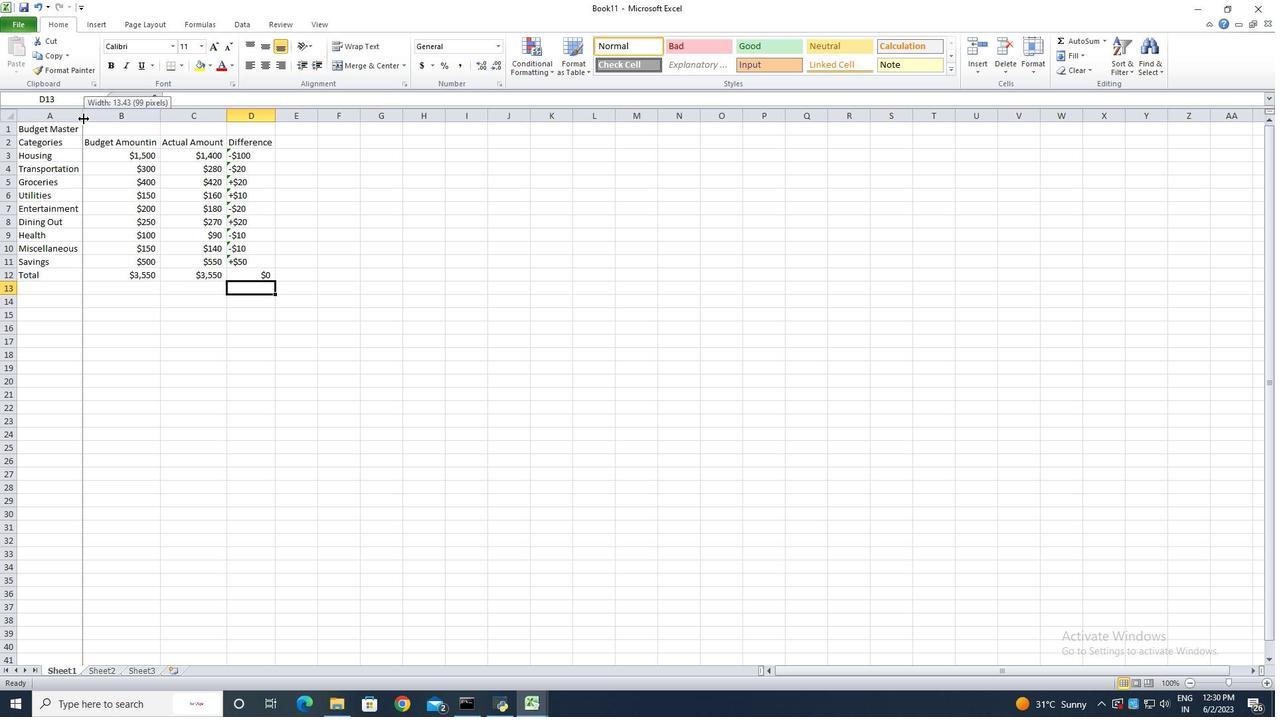 
Action: Mouse moved to (160, 118)
Screenshot: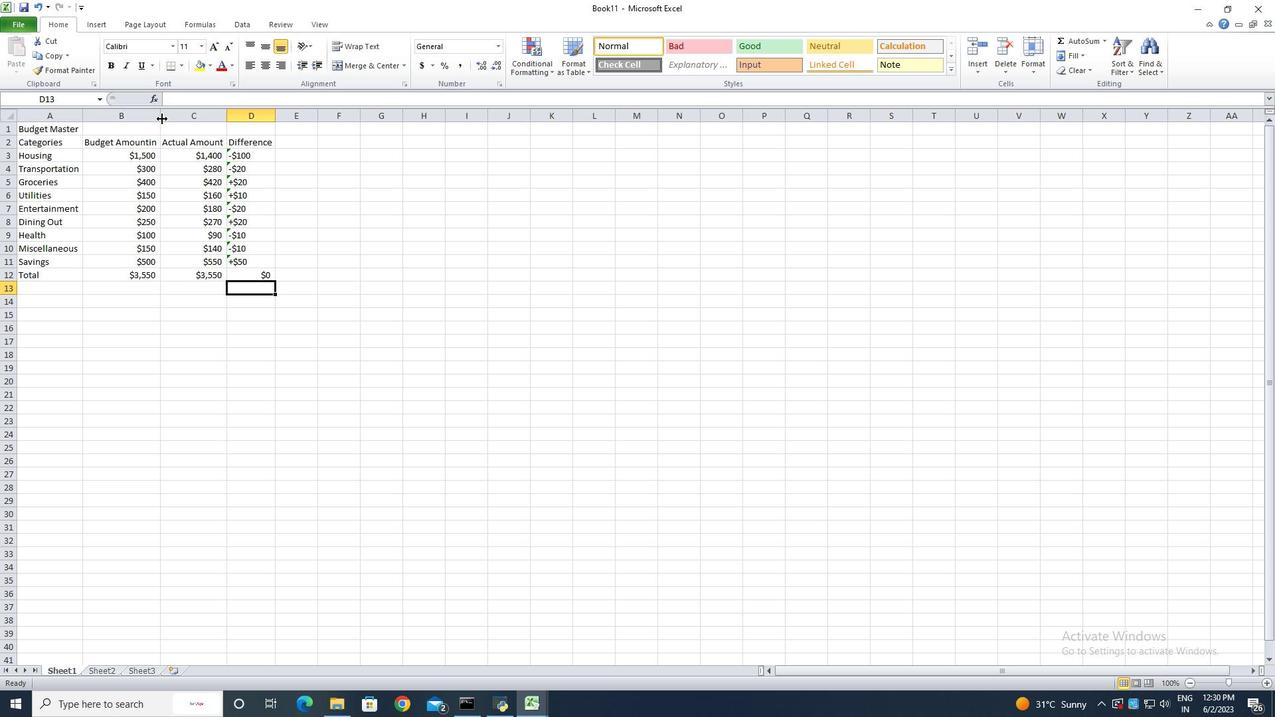 
Action: Mouse pressed left at (160, 118)
Screenshot: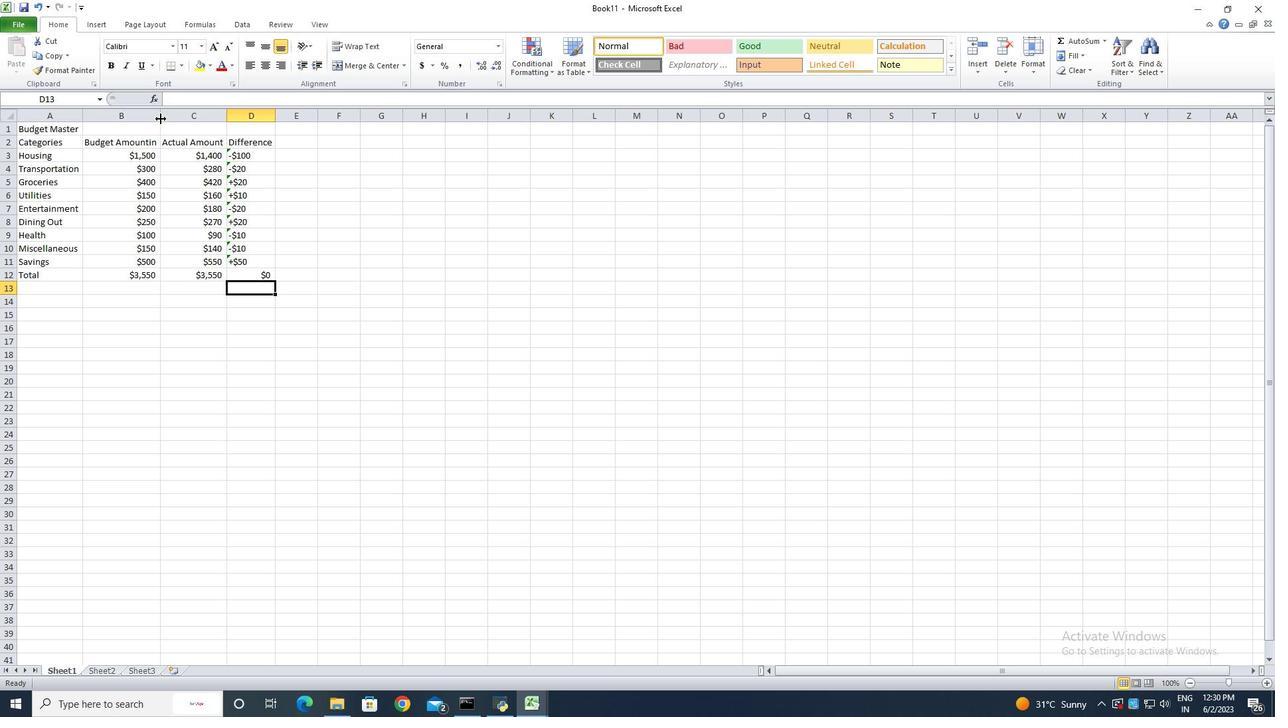 
Action: Mouse pressed left at (160, 118)
Screenshot: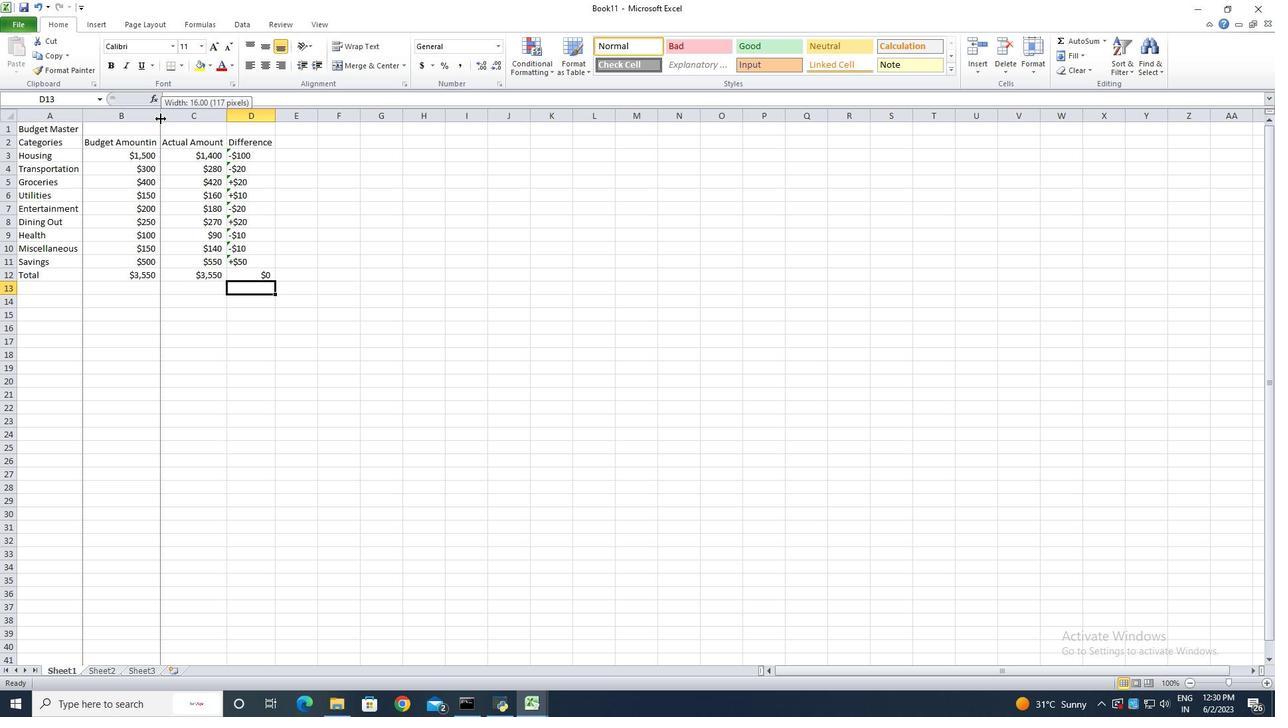 
Action: Mouse moved to (227, 120)
Screenshot: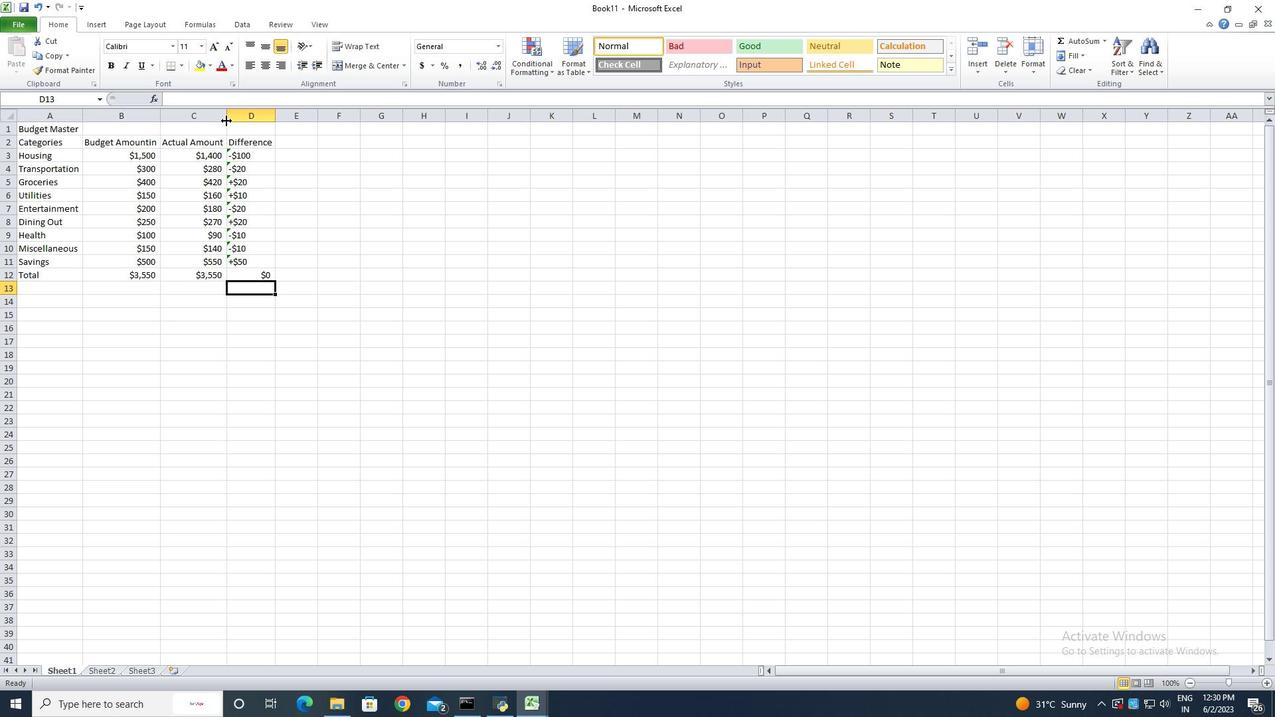 
Action: Mouse pressed left at (227, 120)
Screenshot: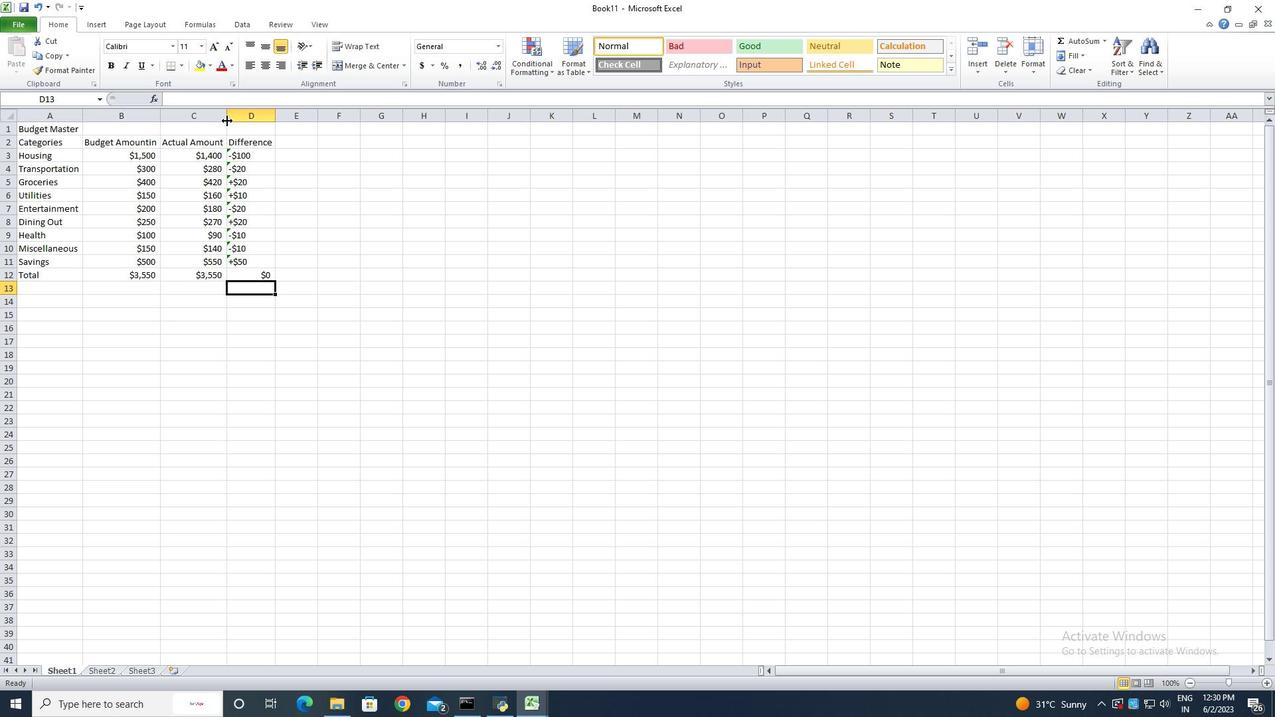 
Action: Mouse pressed left at (227, 120)
Screenshot: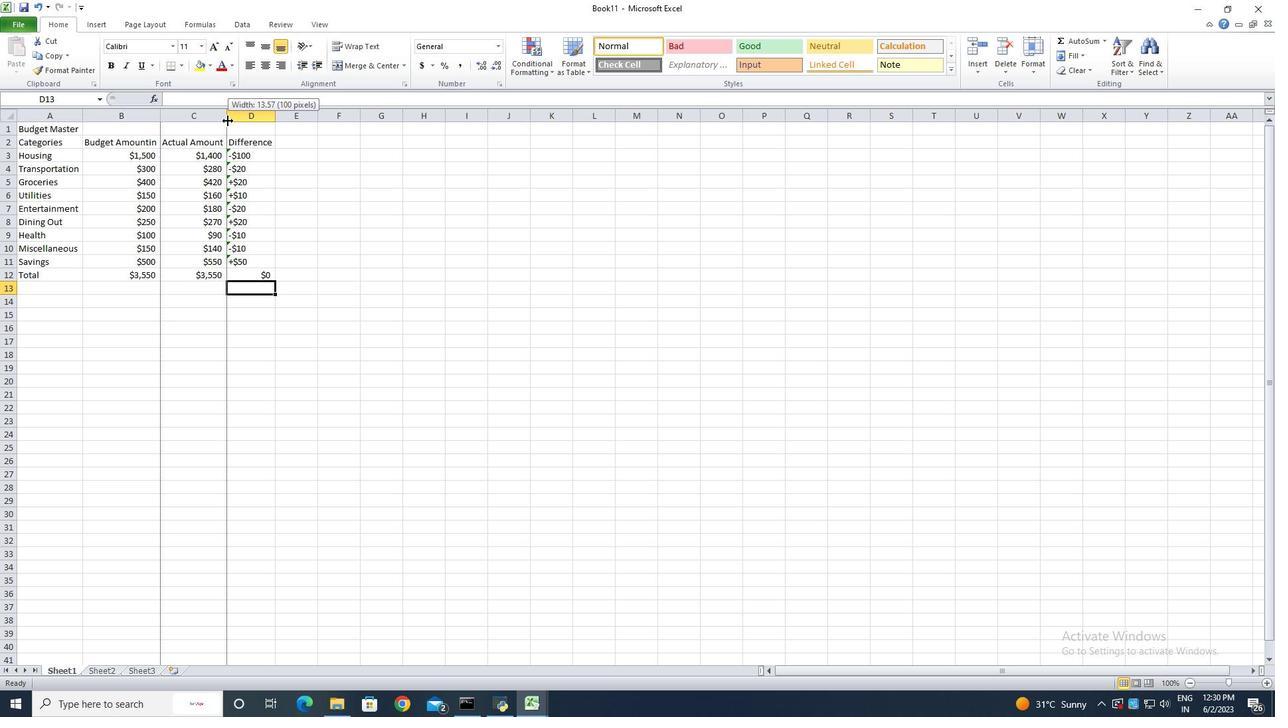 
Action: Mouse moved to (62, 131)
Screenshot: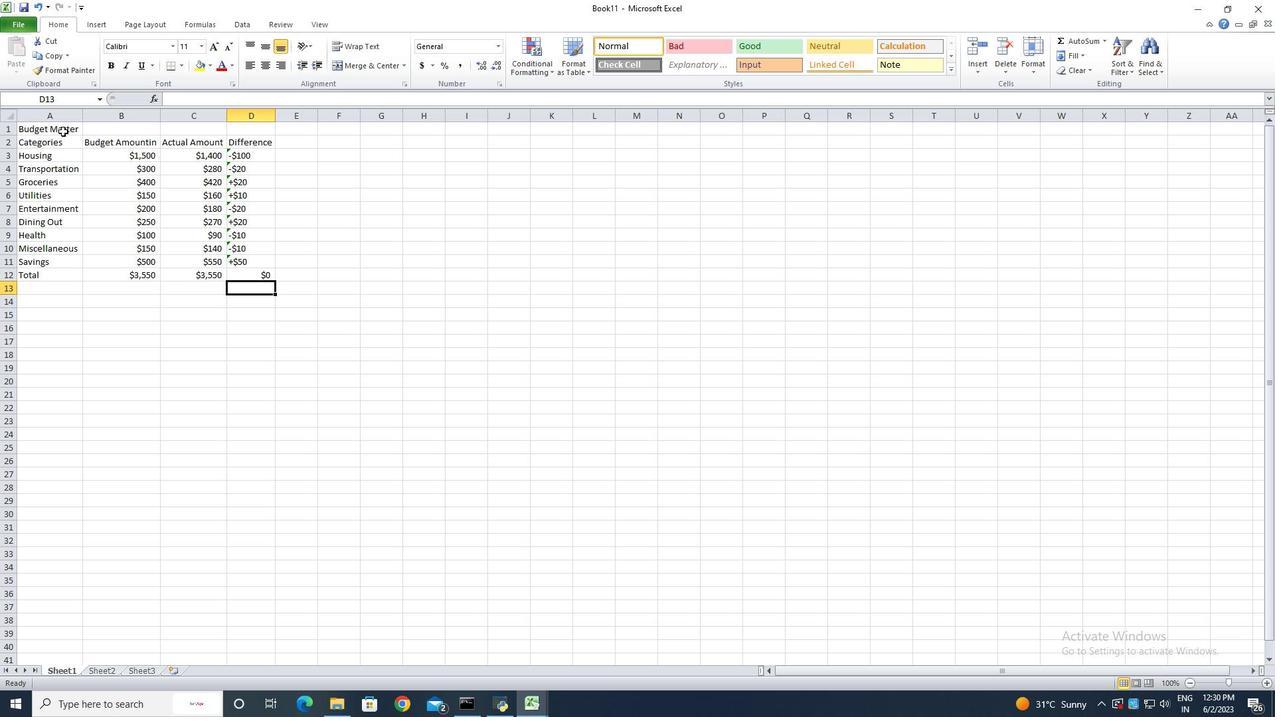 
Action: Mouse pressed left at (62, 131)
Screenshot: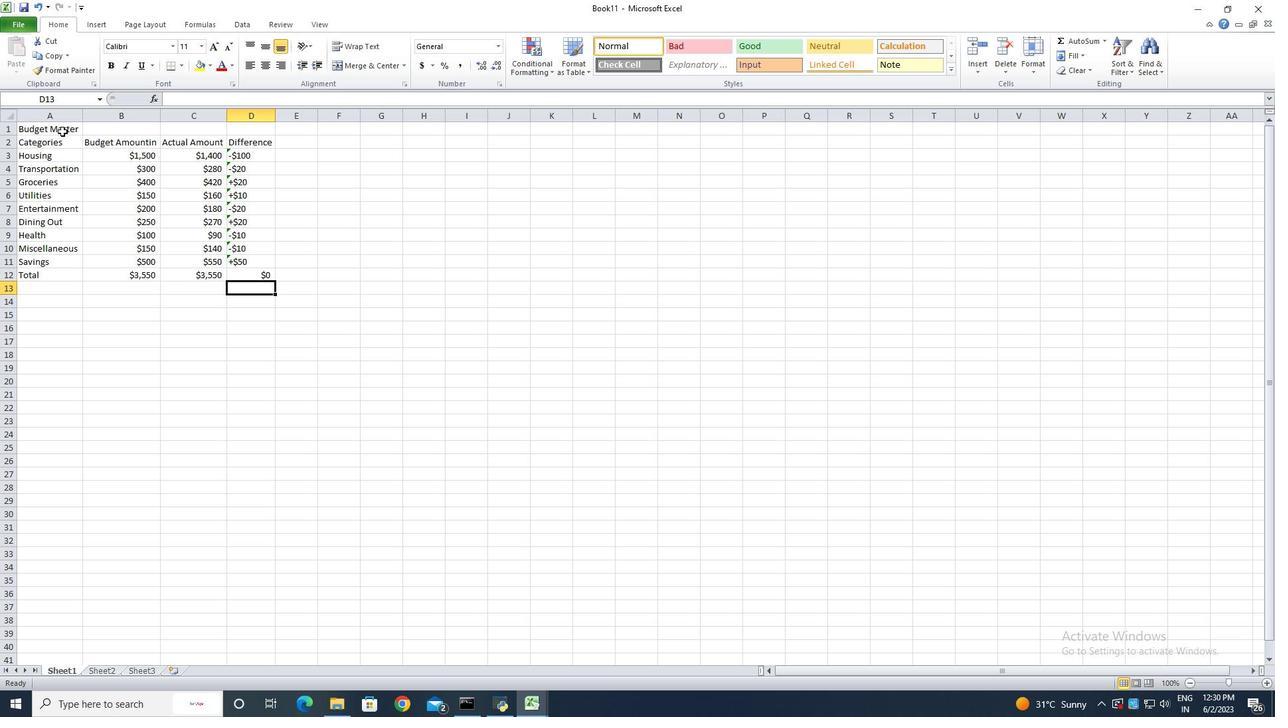 
Action: Mouse moved to (366, 65)
Screenshot: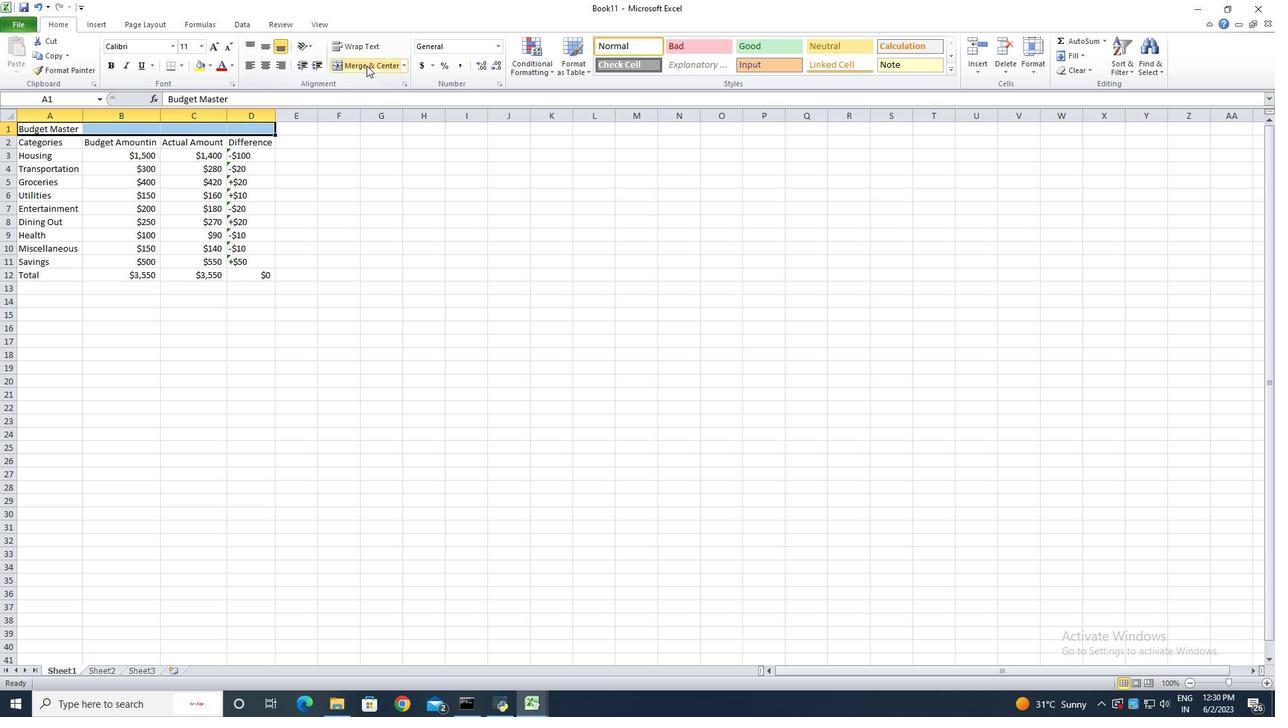 
Action: Mouse pressed left at (366, 65)
Screenshot: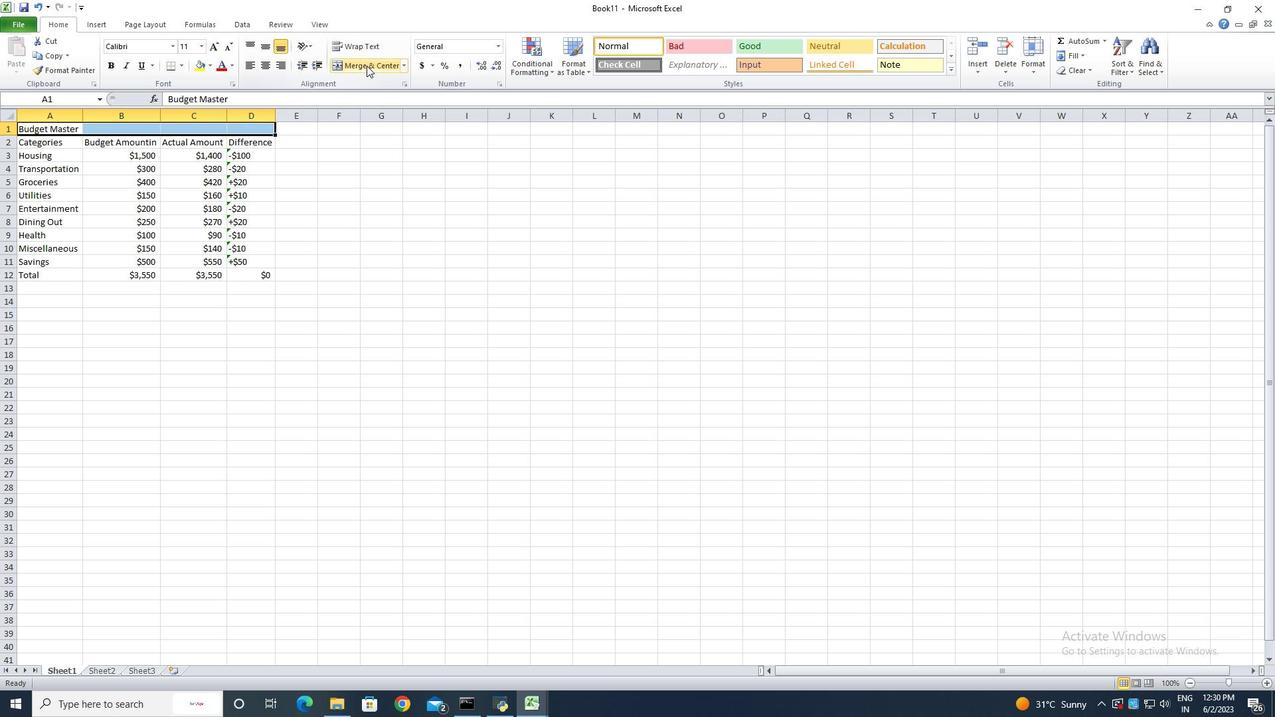 
Action: Mouse moved to (256, 275)
Screenshot: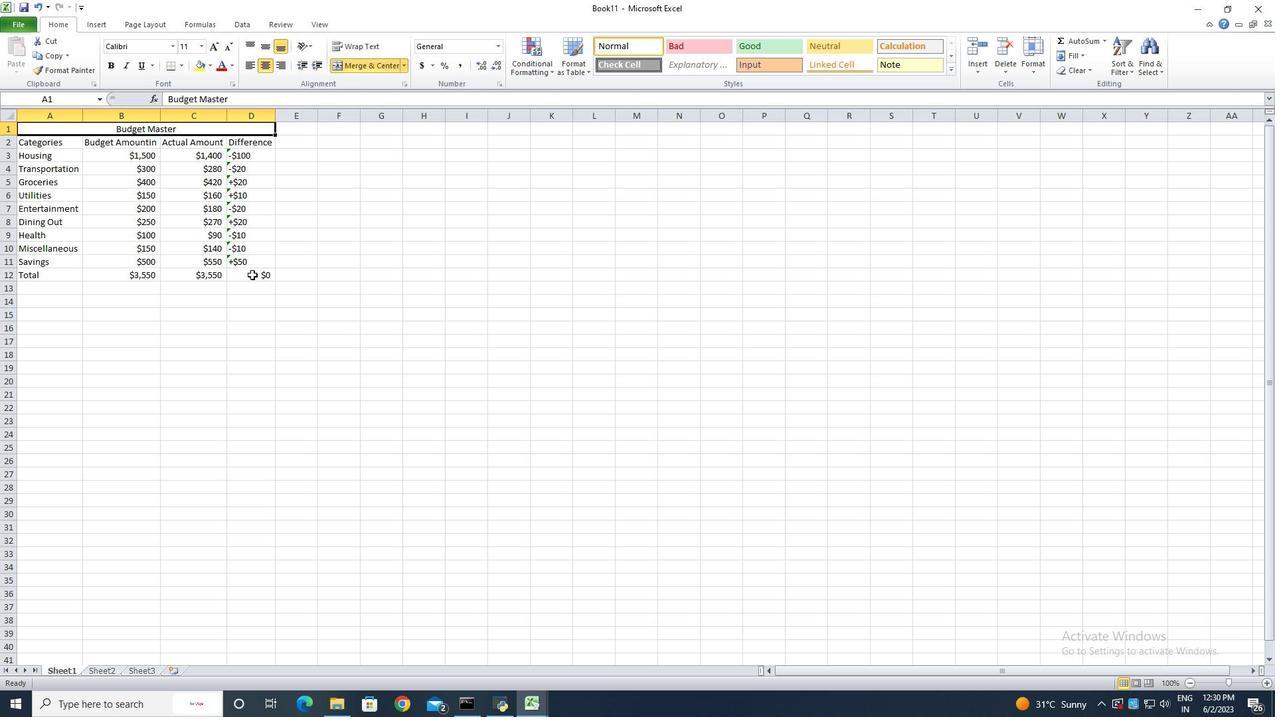 
Action: Mouse pressed left at (256, 275)
Screenshot: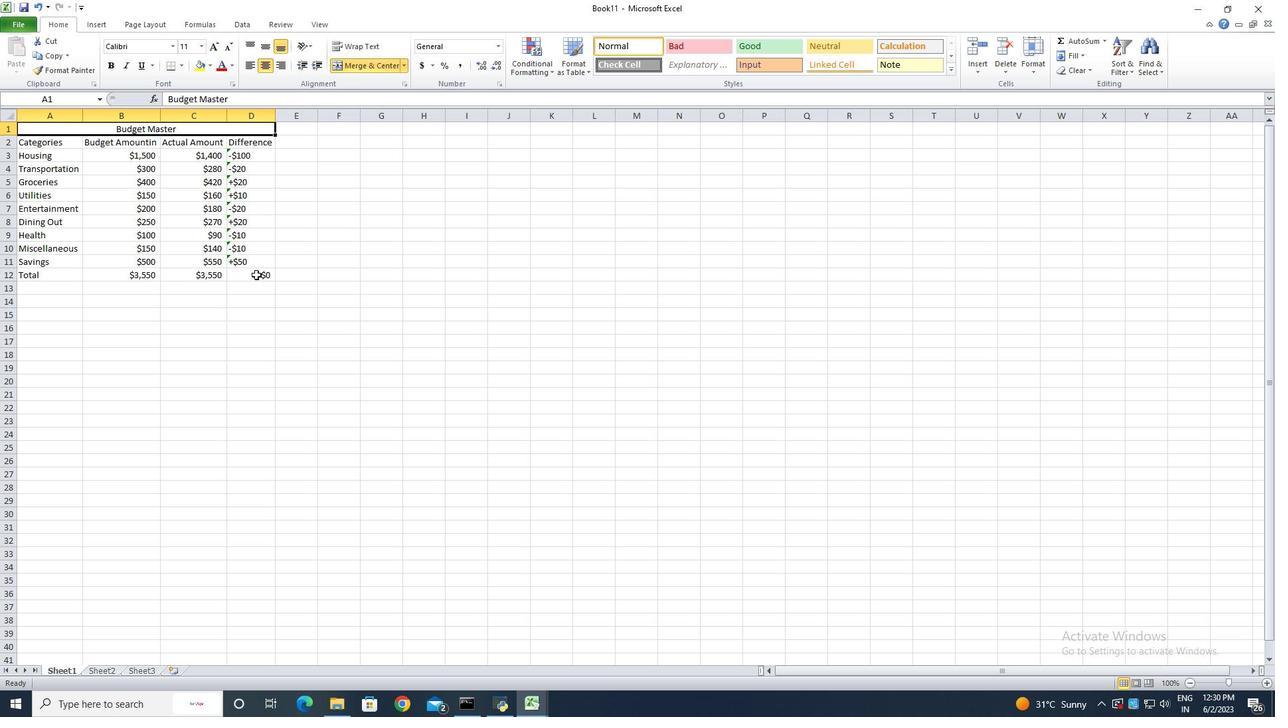 
Action: Key pressed <Key.backspace><Key.shift><Key.shift><Key.shift><Key.shift><Key.shift><Key.shift><Key.shift><Key.shift><Key.shift><Key.shift><Key.shift><Key.shift><Key.shift><Key.shift>$0<Key.enter>
Screenshot: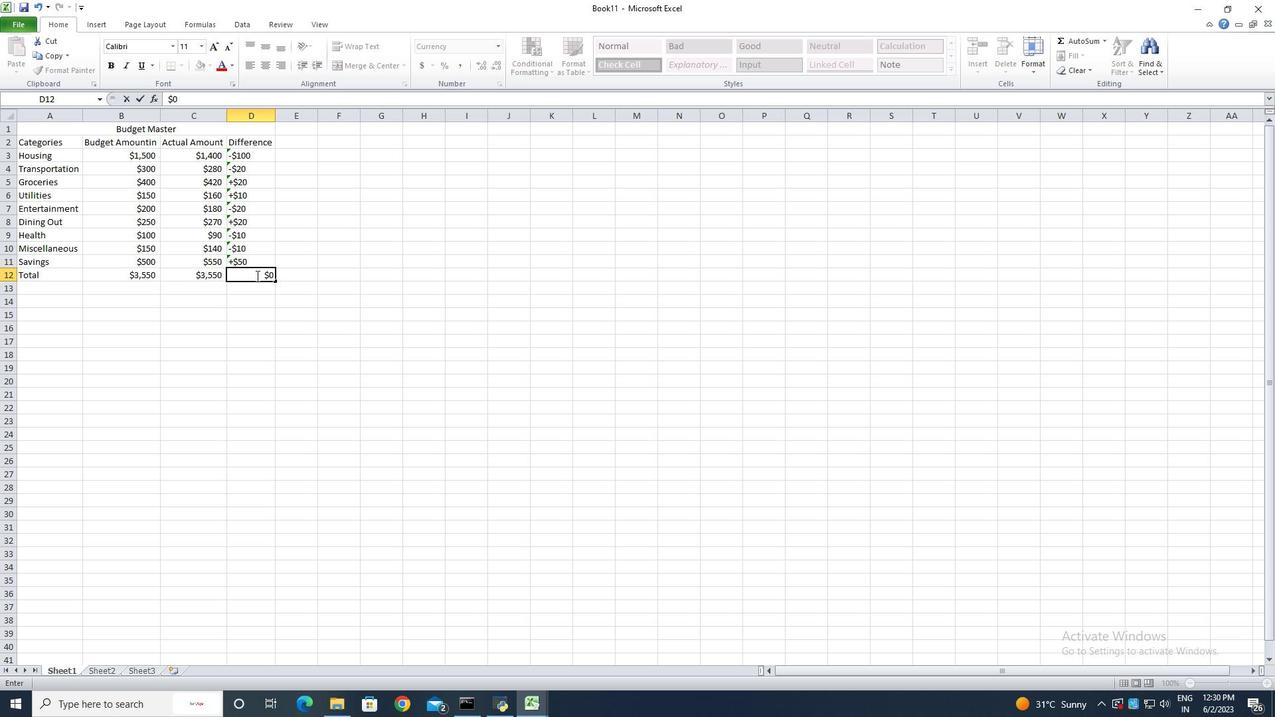 
Action: Mouse moved to (21, 26)
Screenshot: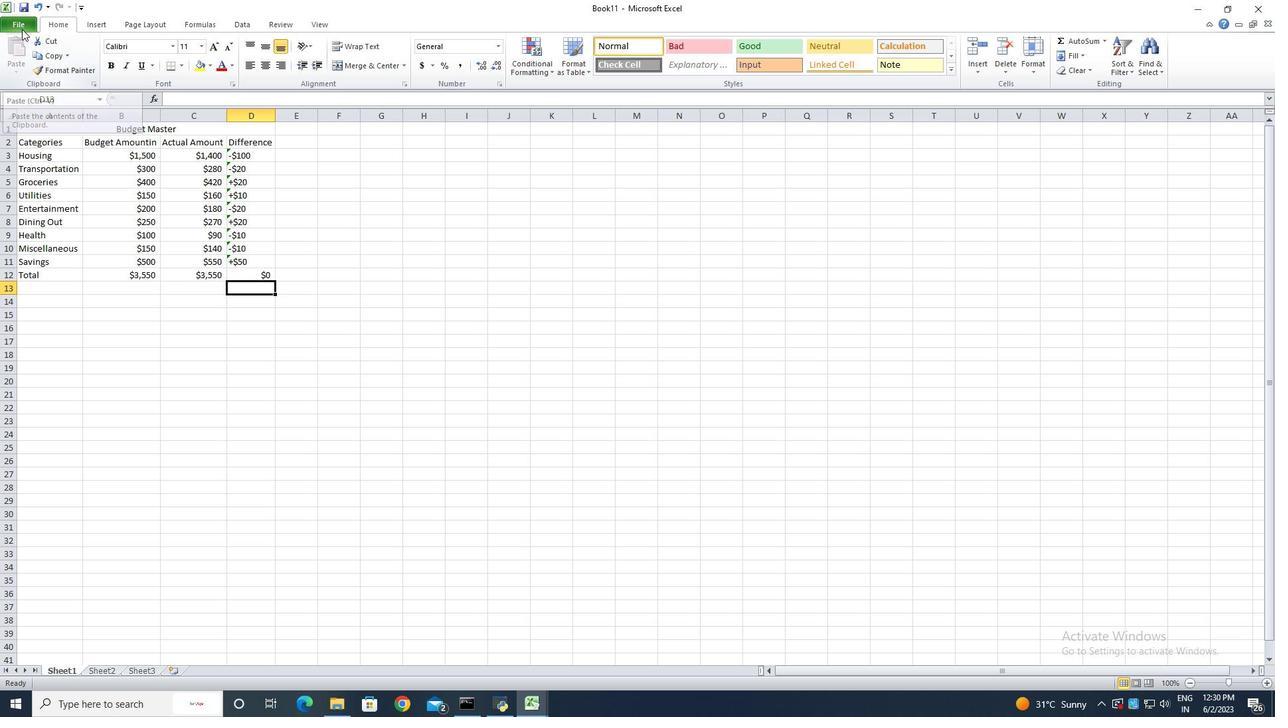 
Action: Mouse pressed left at (21, 26)
Screenshot: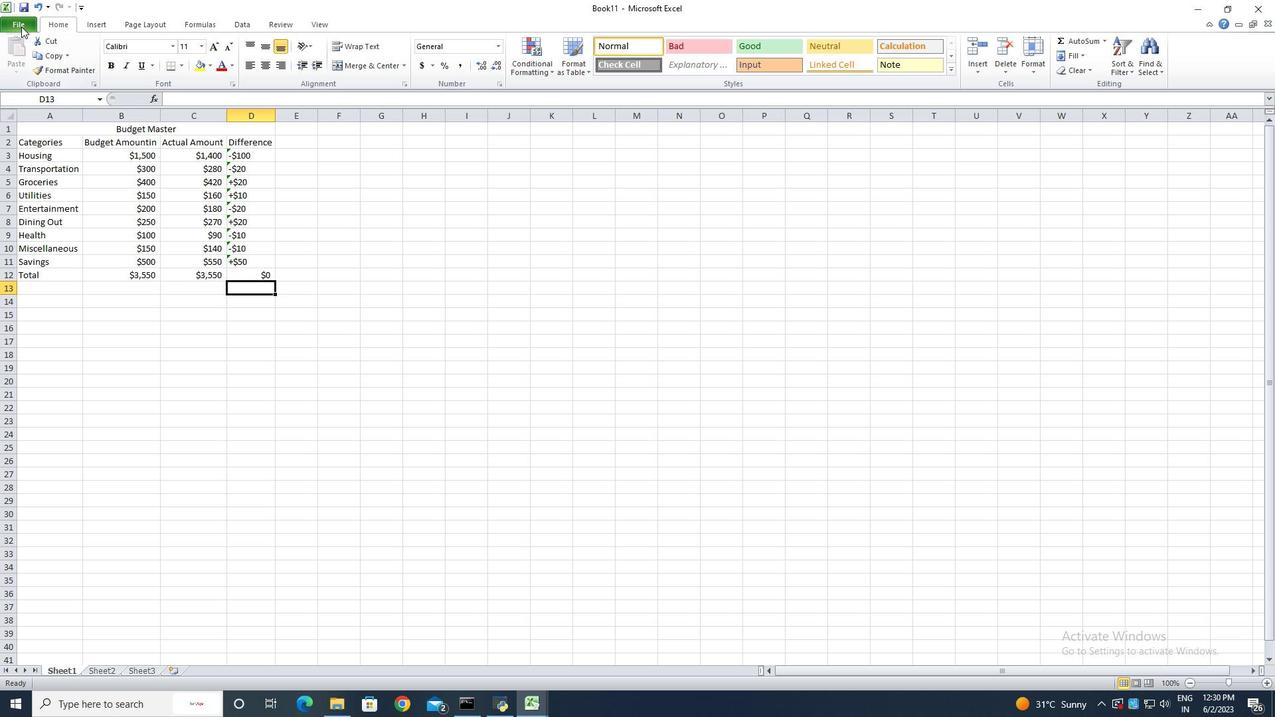 
Action: Mouse moved to (47, 69)
Screenshot: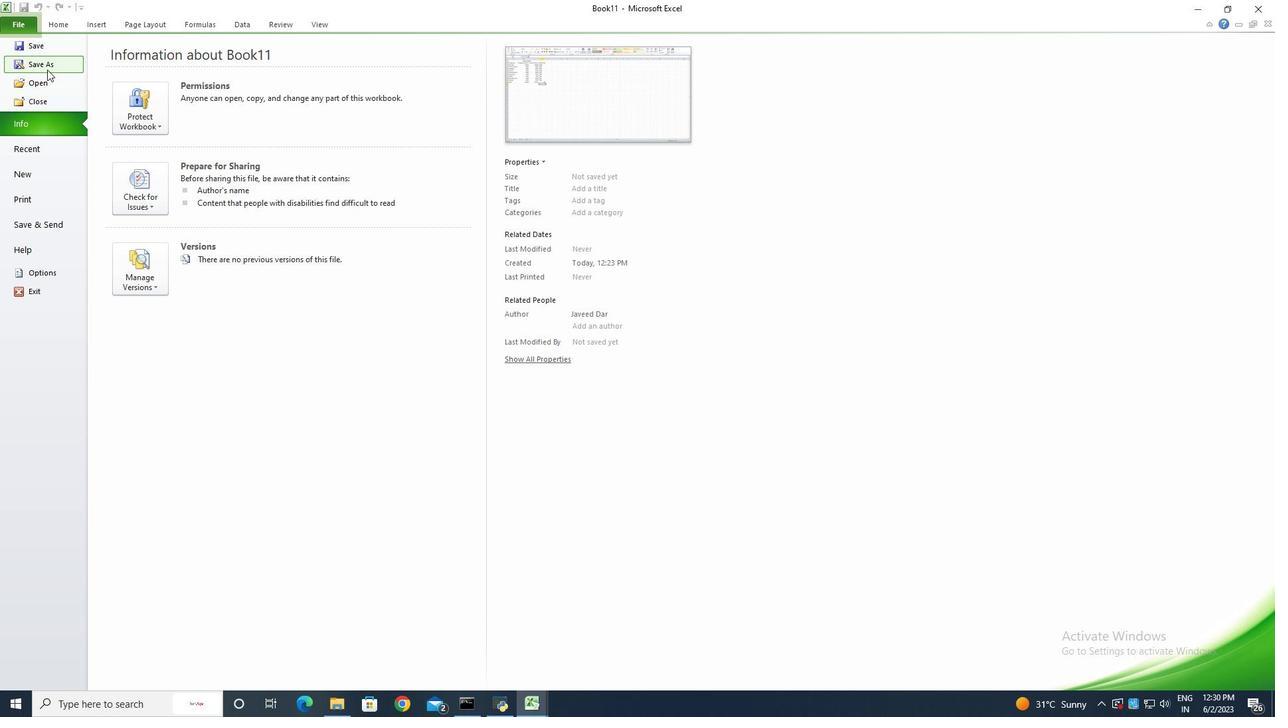 
Action: Mouse pressed left at (47, 69)
Screenshot: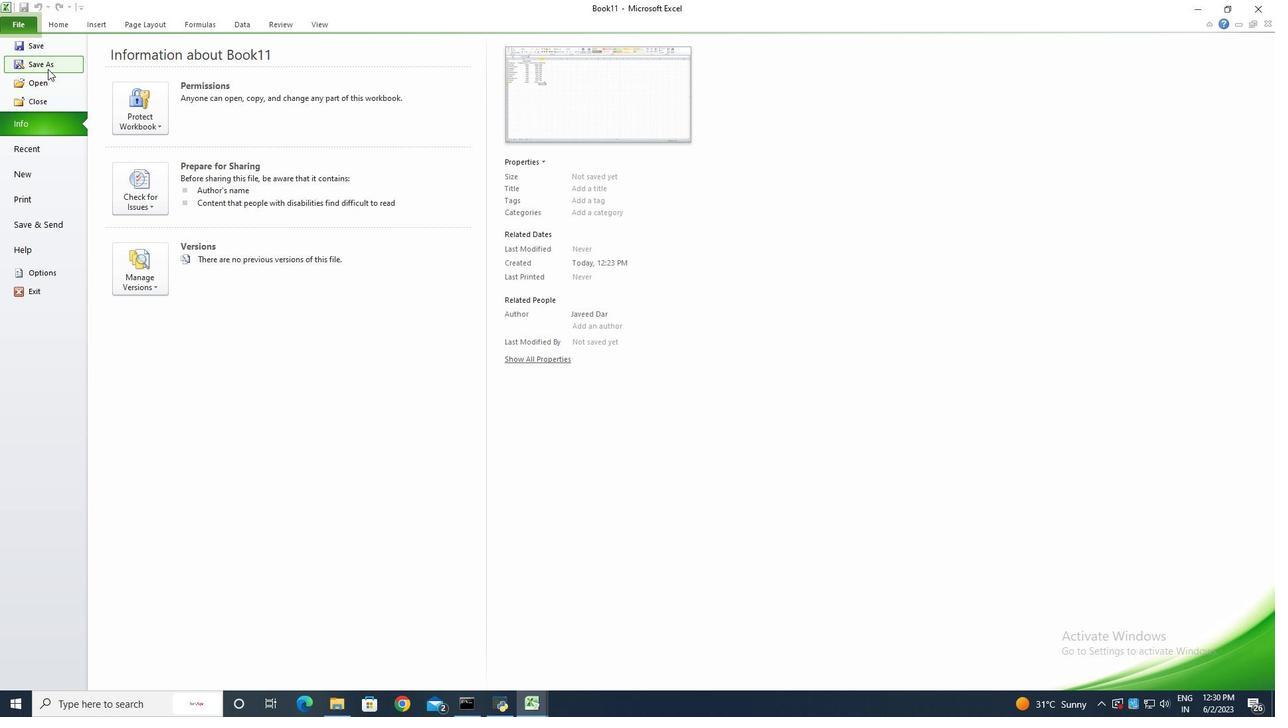 
Action: Key pressed <Key.shift>Blazwe<Key.backspace>w<Key.backspace><Key.backspace>w<Key.backspace>e<Key.space><Key.shift>Sales<Key.space><Key.shift>Tem<Key.backspace><Key.backspace><Key.backspace>tem,<Key.backspace>plere<Key.backspace><Key.backspace>tes
Screenshot: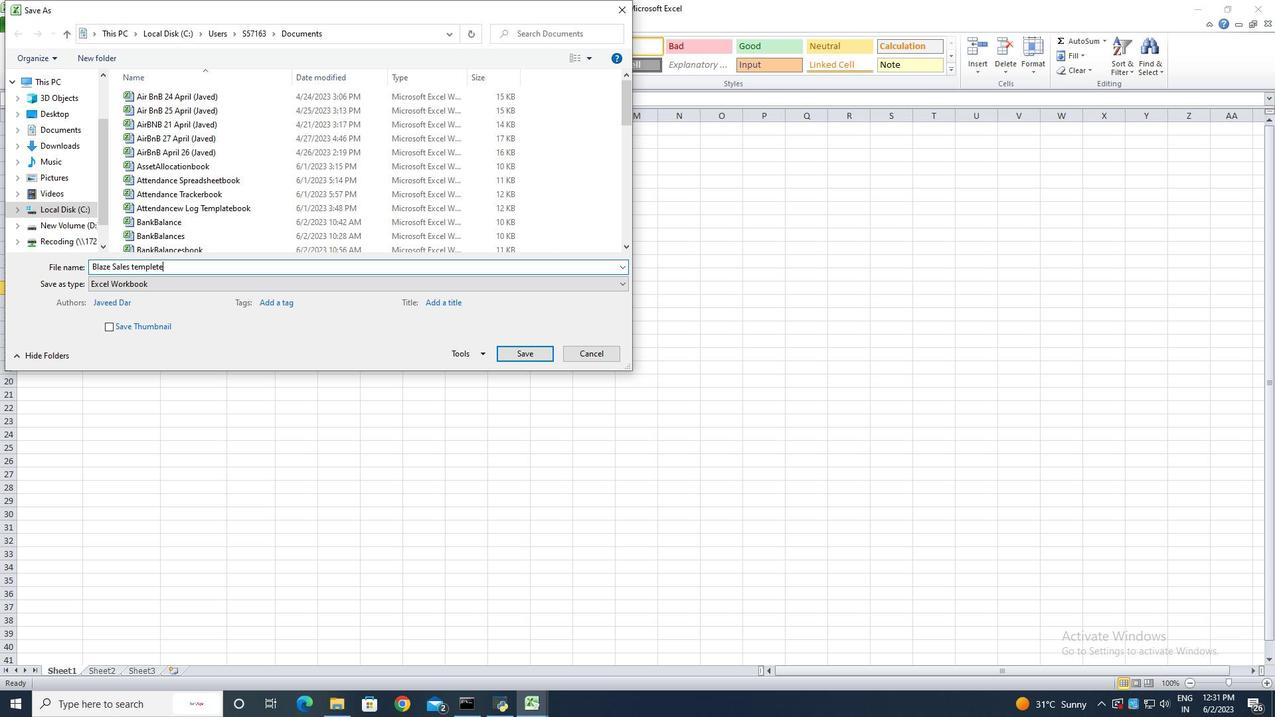 
Action: Mouse moved to (532, 351)
Screenshot: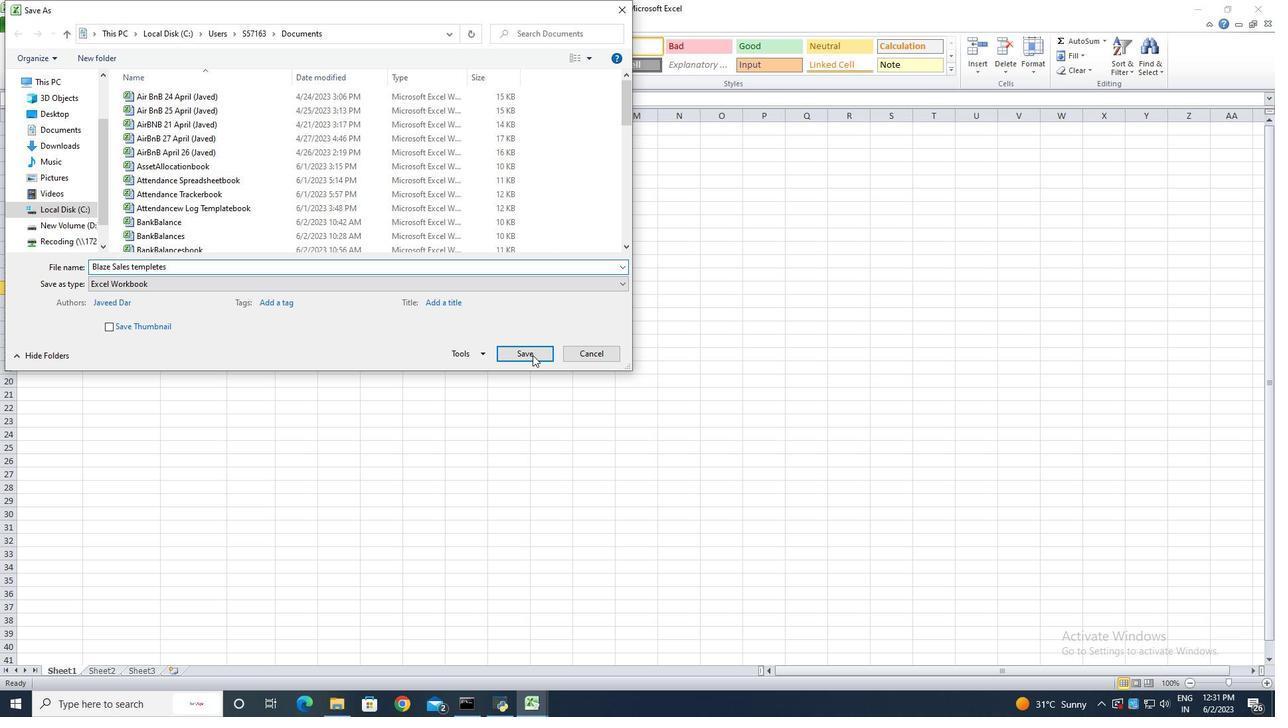 
Action: Mouse pressed left at (532, 351)
Screenshot: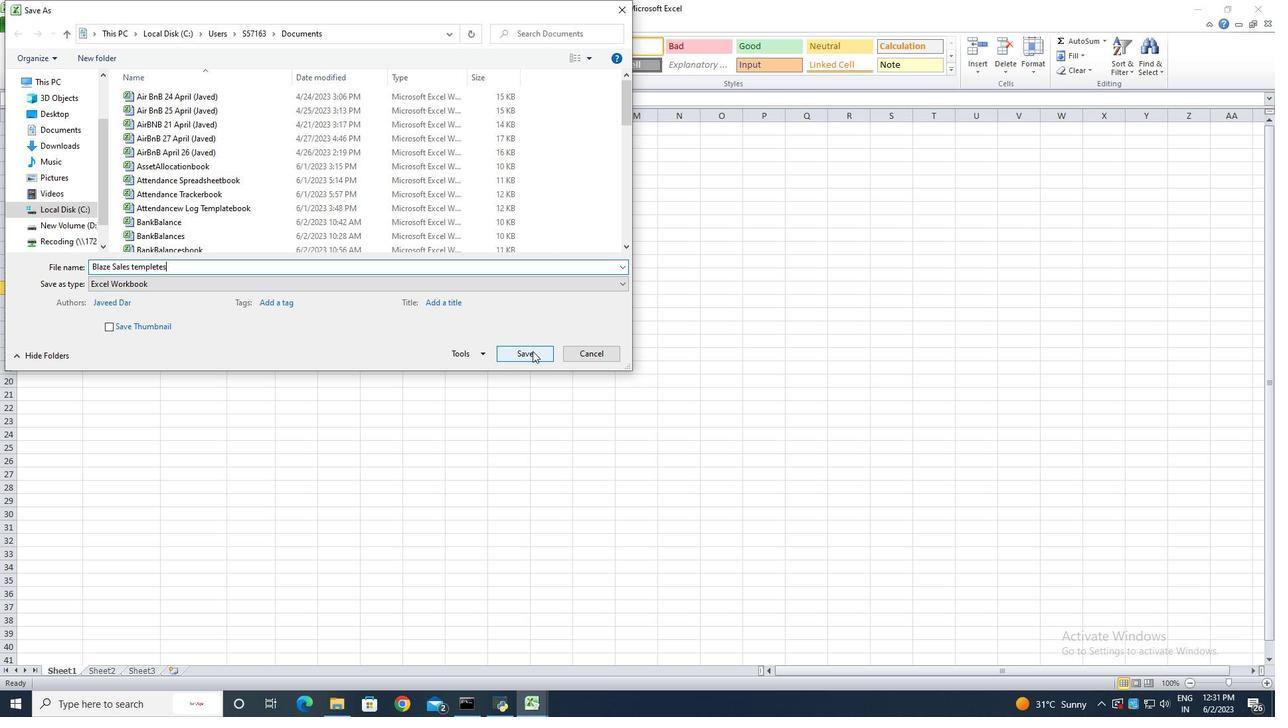 
Action: Mouse moved to (357, 383)
Screenshot: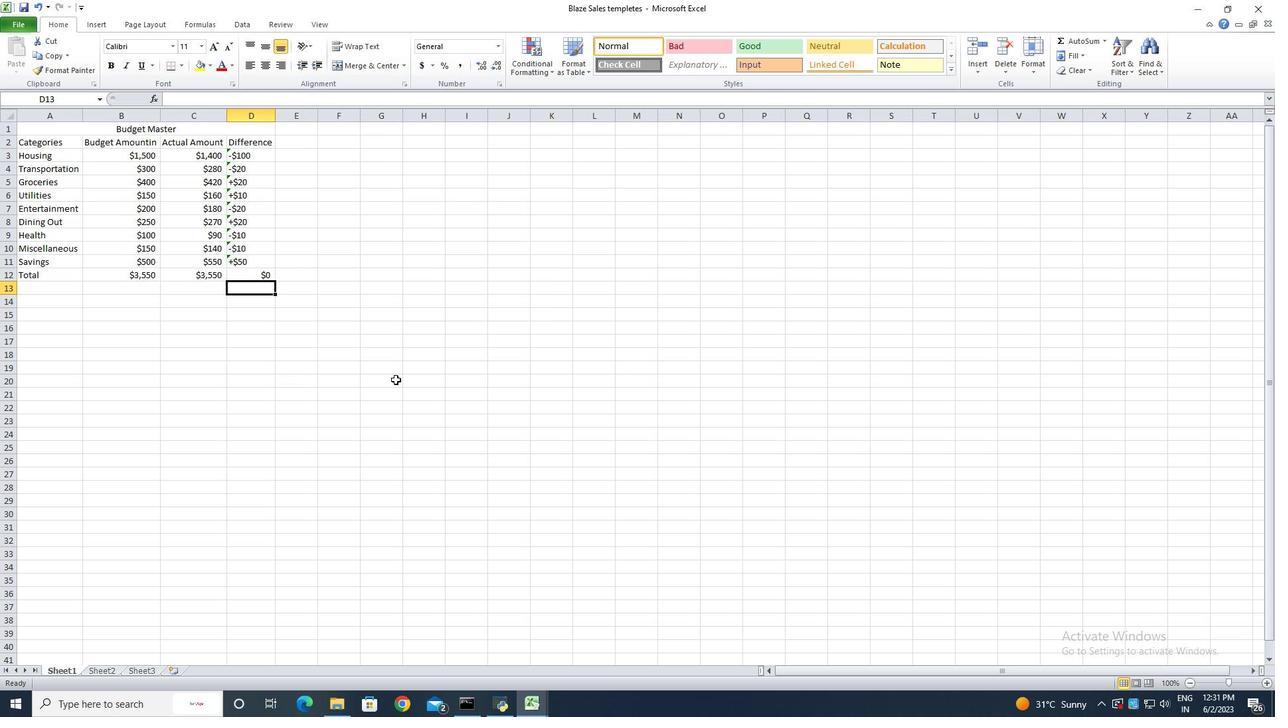 
Action: Mouse pressed left at (357, 383)
Screenshot: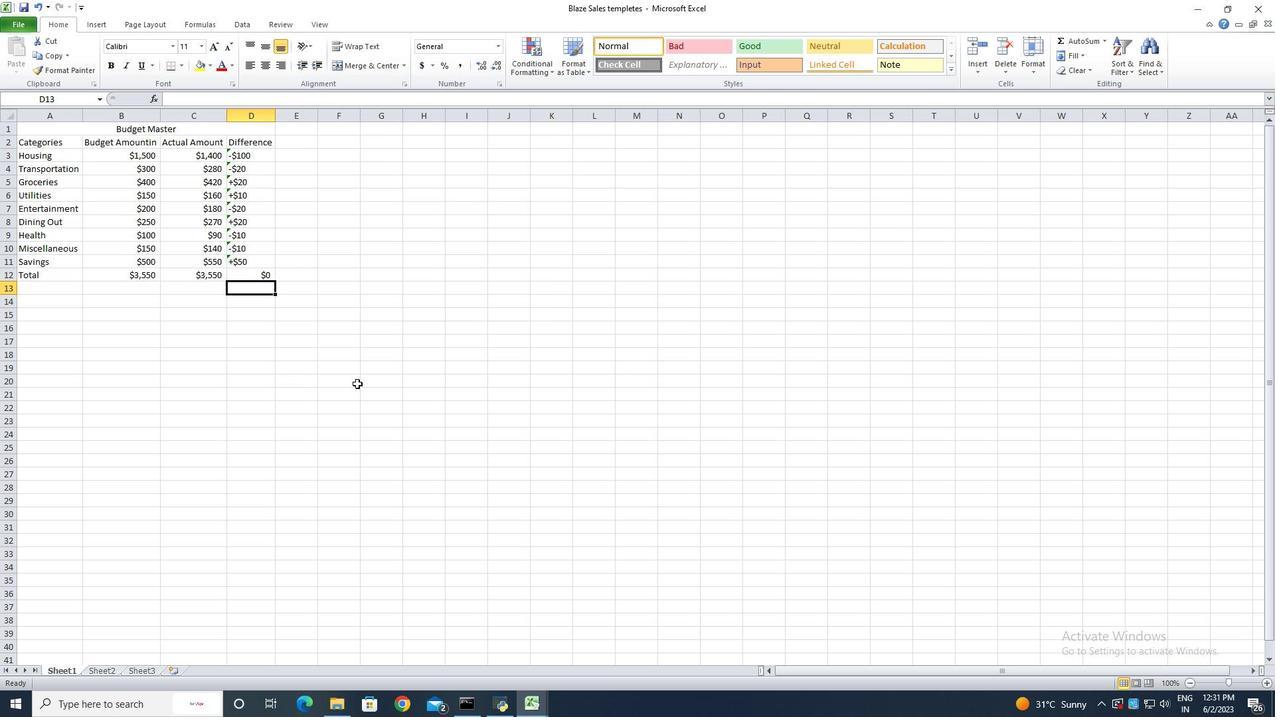 
